 Task: Log work in the project AgileLounge for the issue 'Upgrade the security features of a web application to improve data protection and secure communication between server and client' spent time as '1w 4d 23h 6m' and remaining time as '3w 1d 21h 50m' and add a flag. Now add the issue to the epic 'Internet of Things (IoT) implementation'. Log work in the project AgileLounge for the issue 'Create a new online platform for online music theory courses with advanced music notation and ear training features' spent time as '1w 2d 11h 34m' and remaining time as '4w 3d 18h 56m' and clone the issue. Now add the issue to the epic 'Digital transformation'
Action: Mouse moved to (809, 181)
Screenshot: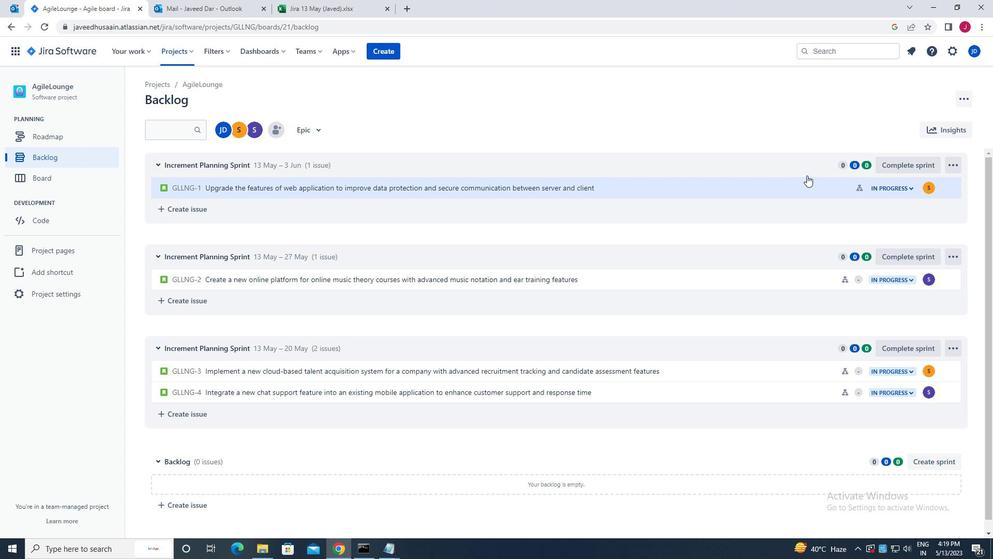 
Action: Mouse pressed left at (809, 181)
Screenshot: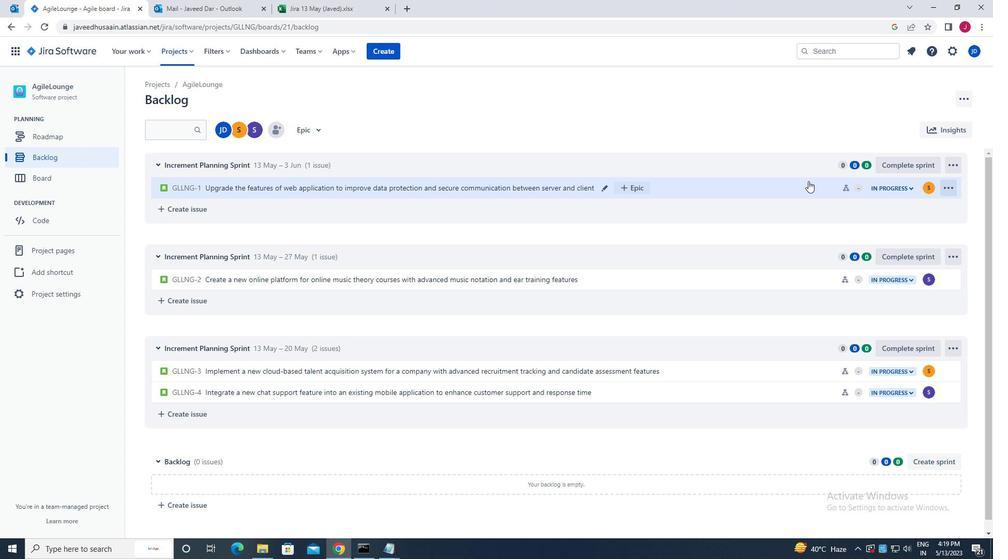 
Action: Mouse moved to (948, 157)
Screenshot: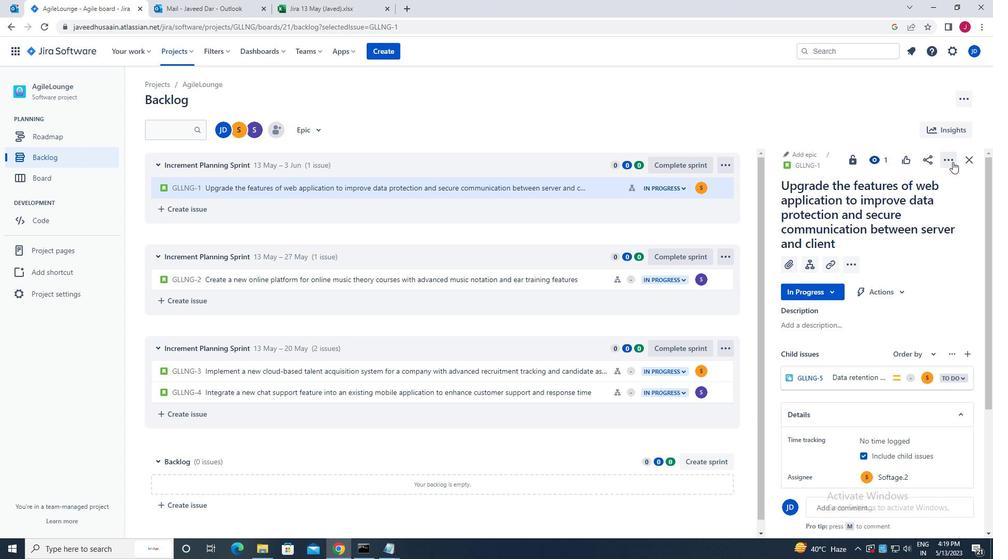 
Action: Mouse pressed left at (948, 157)
Screenshot: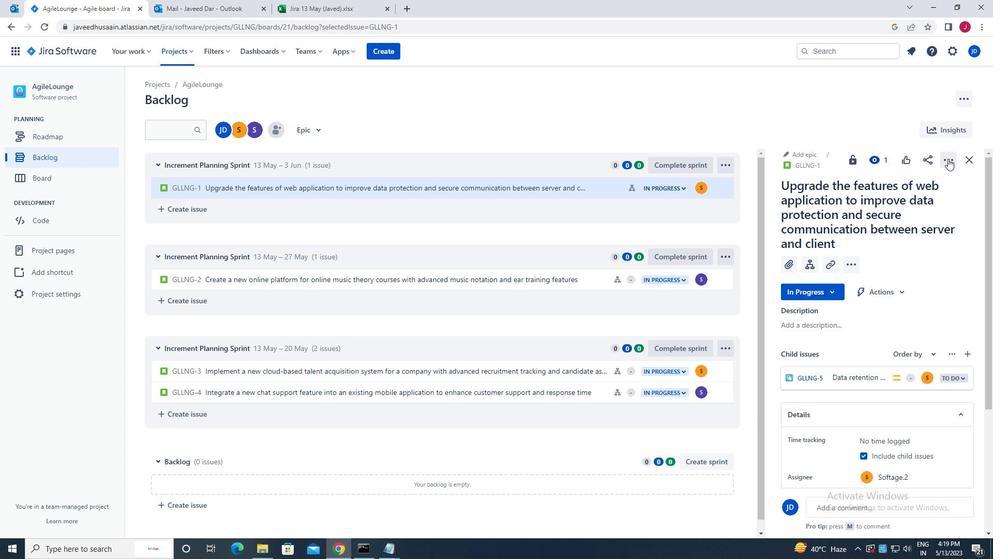 
Action: Mouse moved to (899, 187)
Screenshot: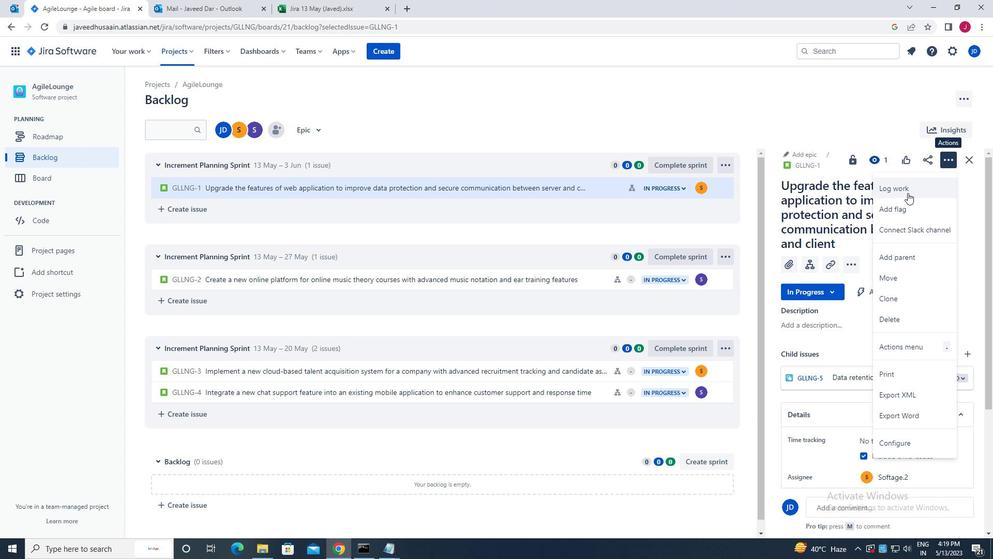 
Action: Mouse pressed left at (899, 187)
Screenshot: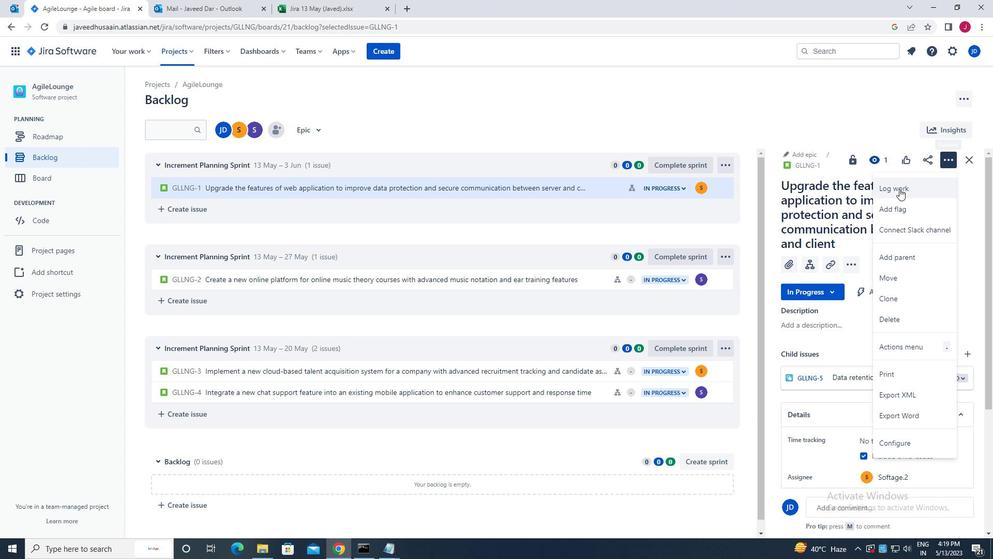 
Action: Mouse moved to (435, 155)
Screenshot: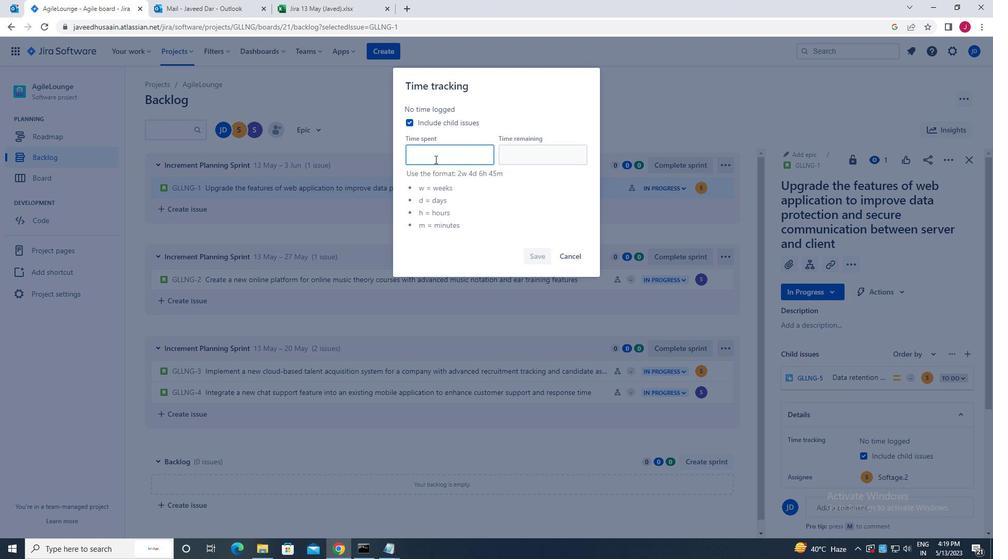 
Action: Mouse pressed left at (435, 155)
Screenshot: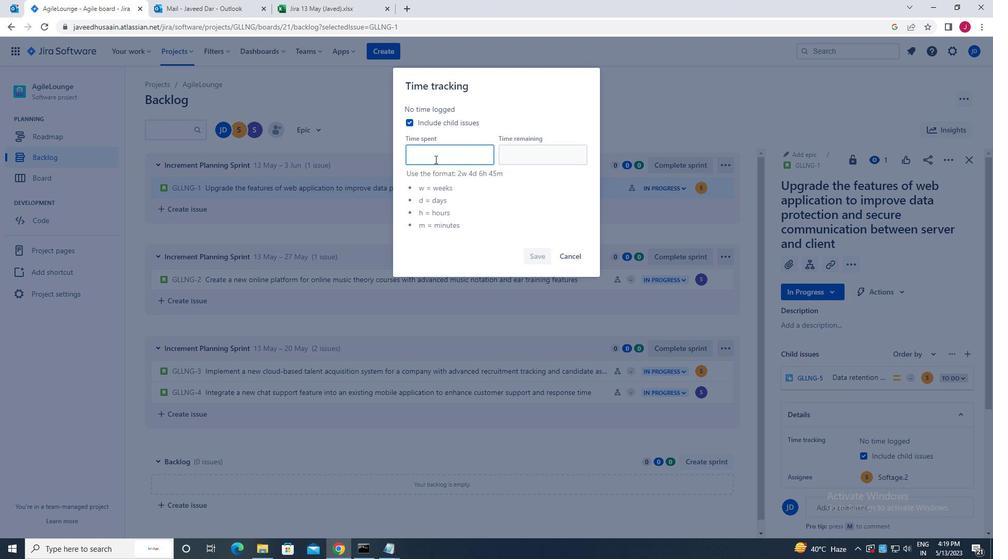 
Action: Key pressed <Key.caps_lock>1w<Key.space>4d<Key.space>23h<Key.space>6m
Screenshot: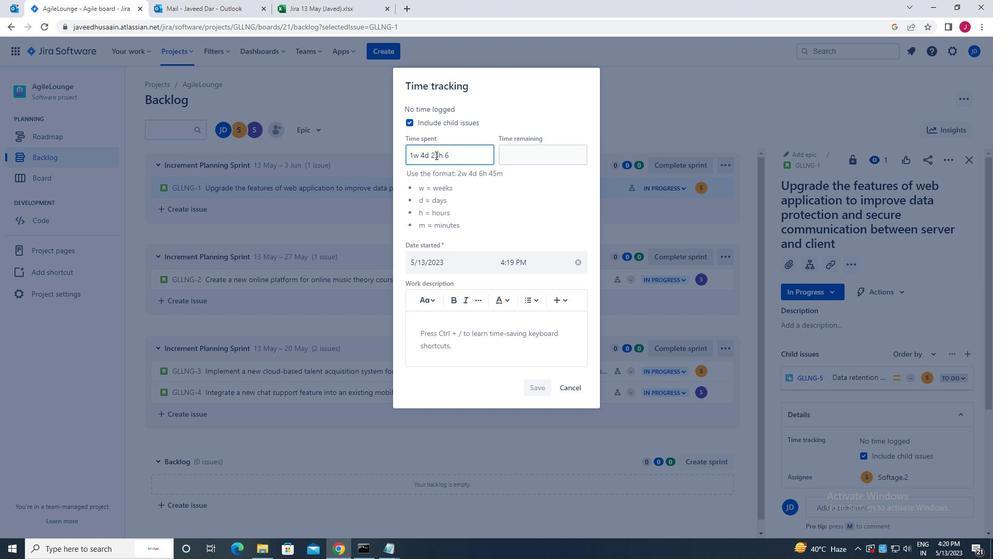 
Action: Mouse moved to (524, 157)
Screenshot: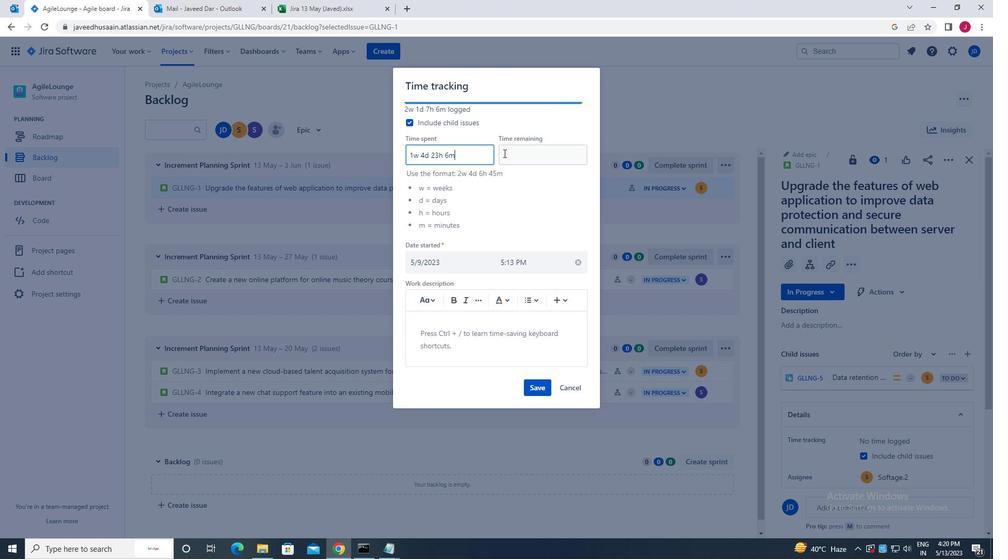 
Action: Mouse pressed left at (524, 157)
Screenshot: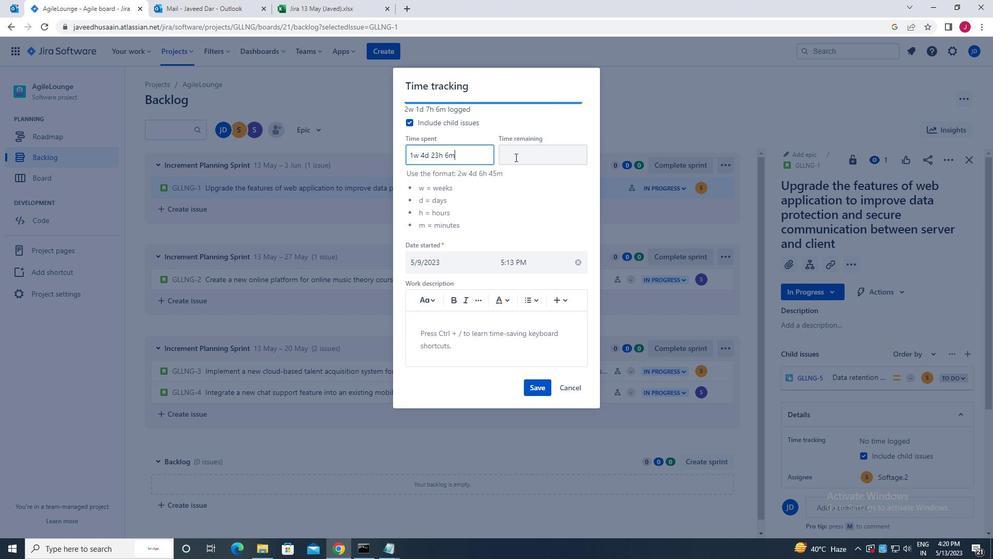 
Action: Key pressed 3w<Key.space>1d<Key.space>21h<Key.space>50m
Screenshot: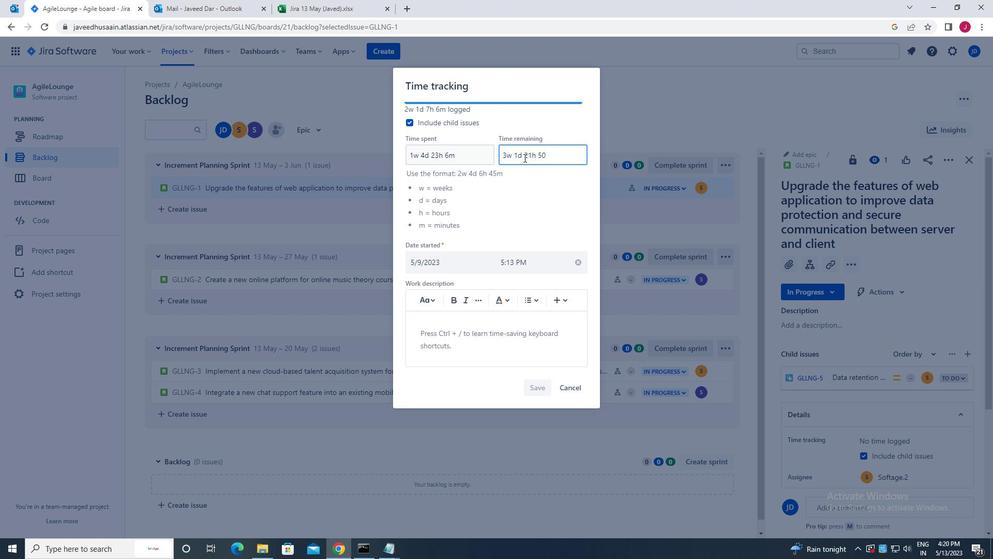 
Action: Mouse moved to (540, 388)
Screenshot: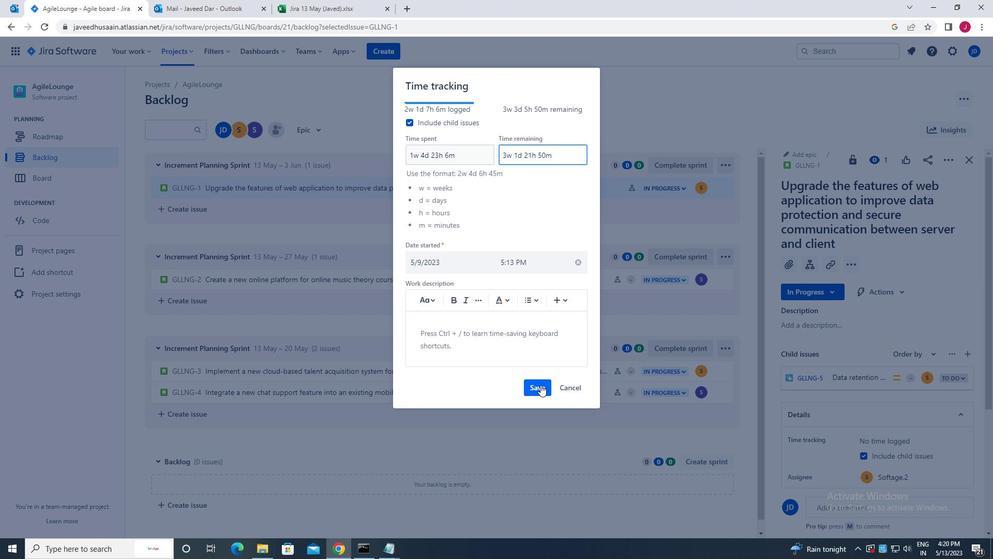 
Action: Mouse pressed left at (540, 388)
Screenshot: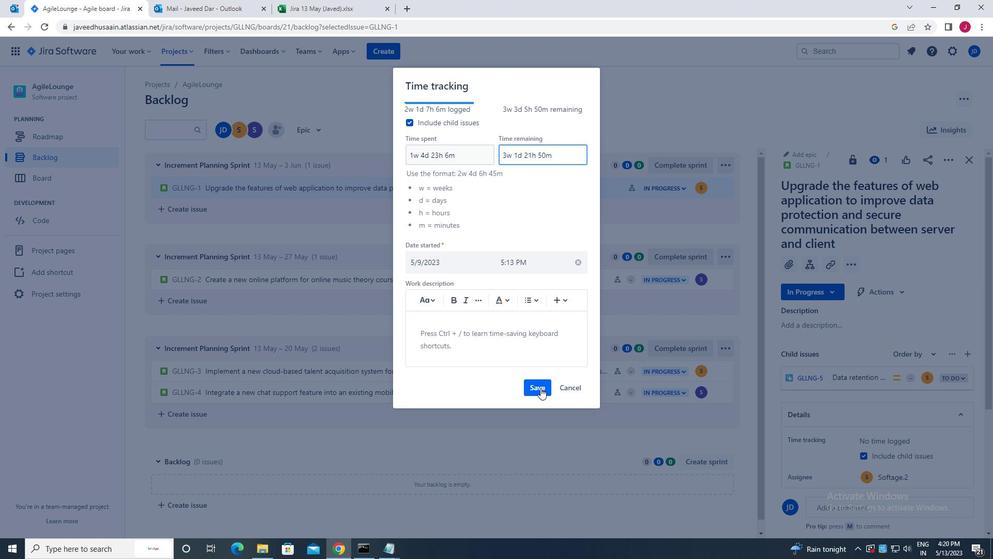 
Action: Mouse moved to (946, 159)
Screenshot: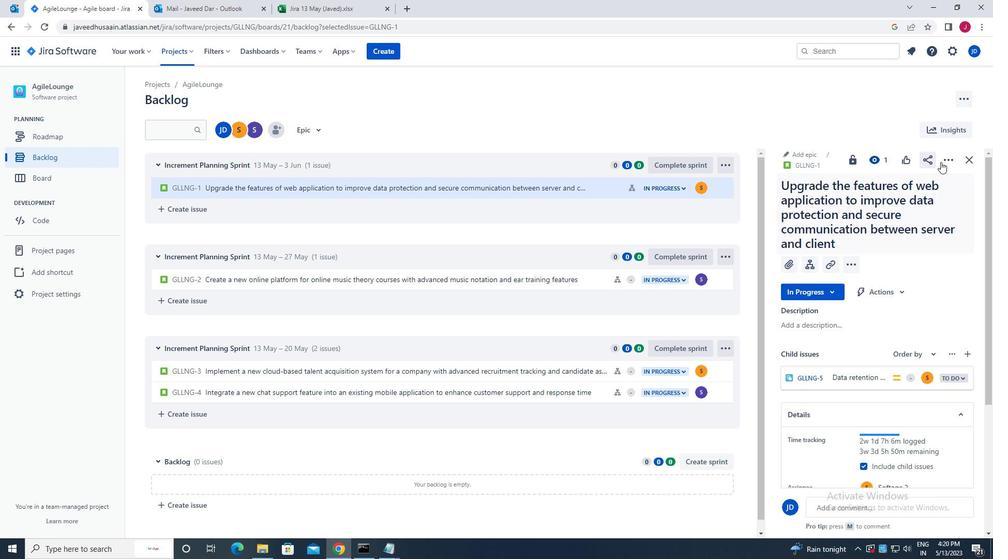 
Action: Mouse pressed left at (946, 159)
Screenshot: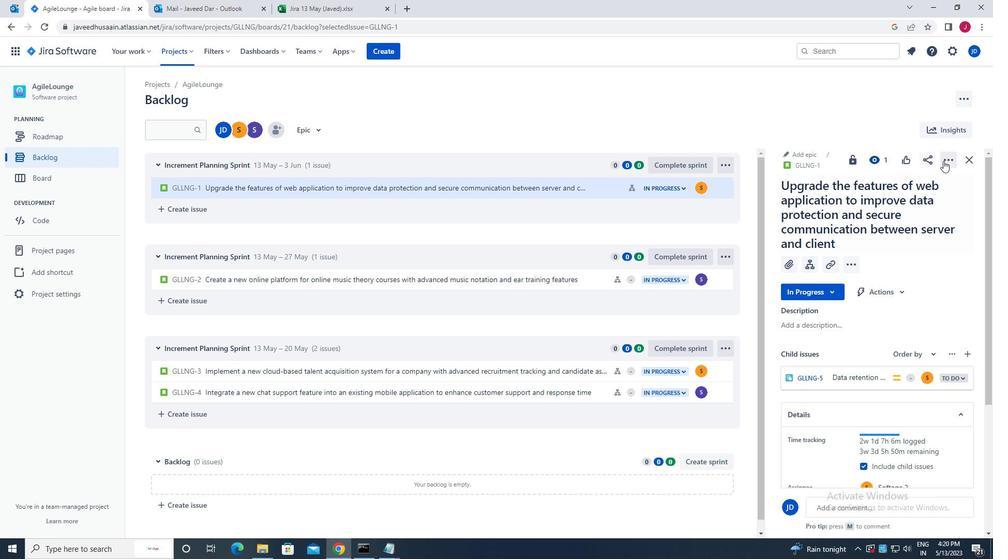 
Action: Mouse moved to (898, 208)
Screenshot: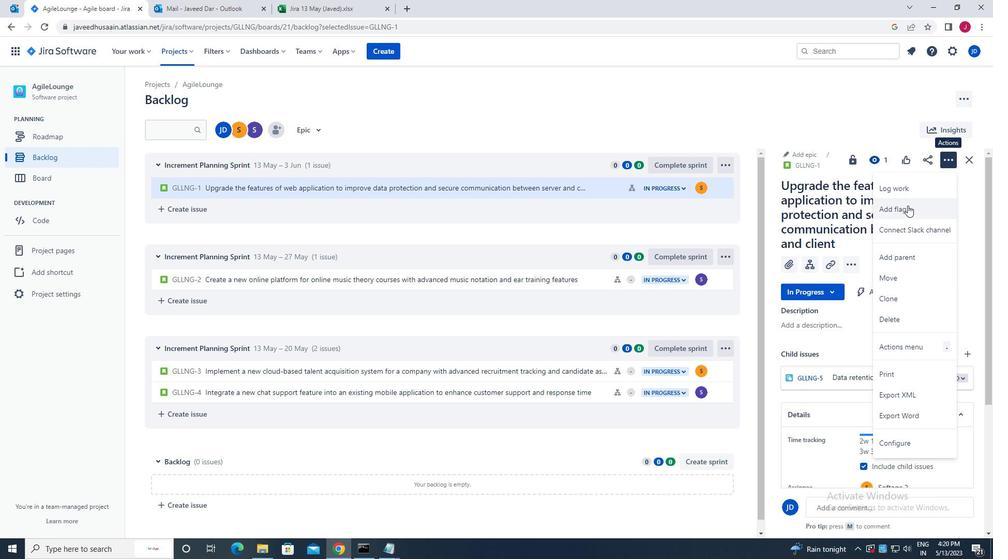 
Action: Mouse pressed left at (898, 208)
Screenshot: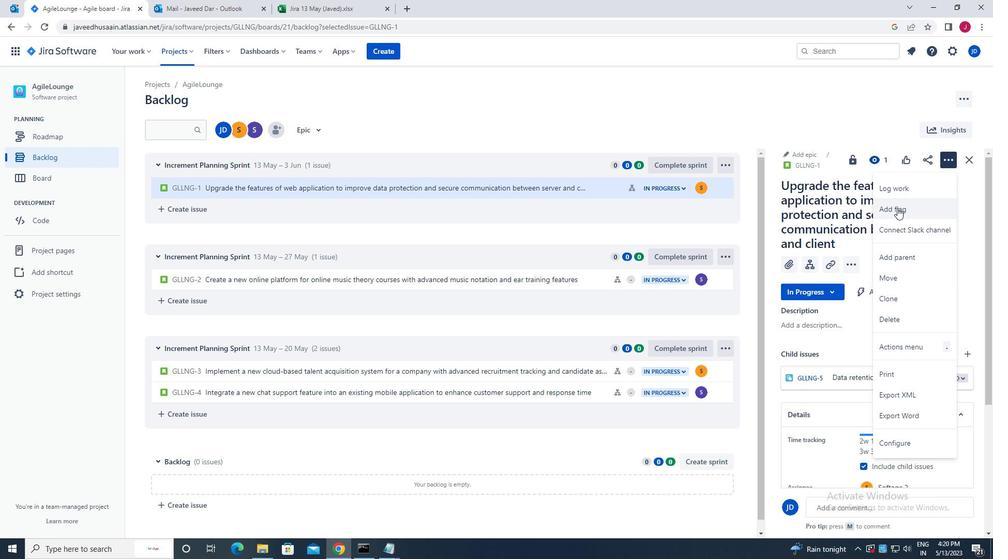 
Action: Mouse moved to (971, 162)
Screenshot: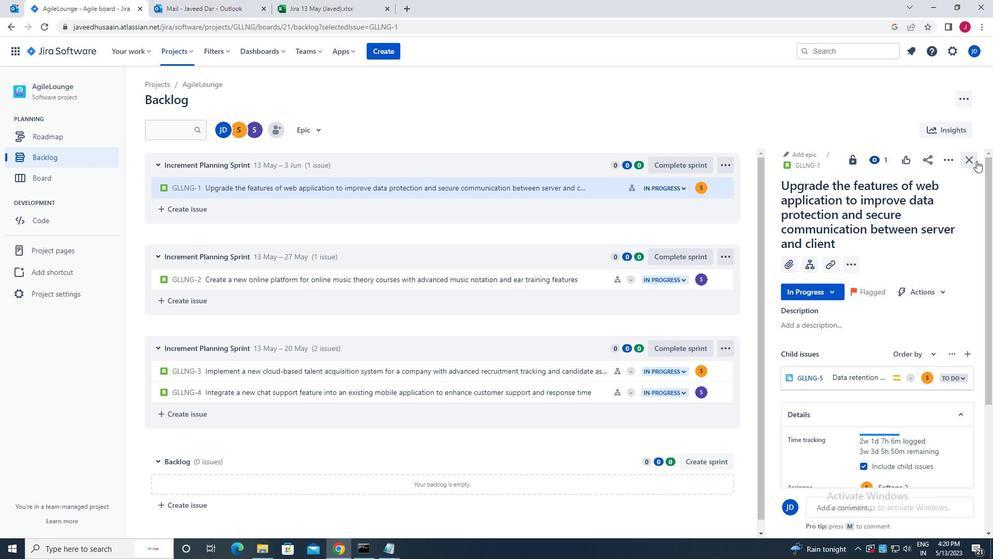 
Action: Mouse pressed left at (971, 162)
Screenshot: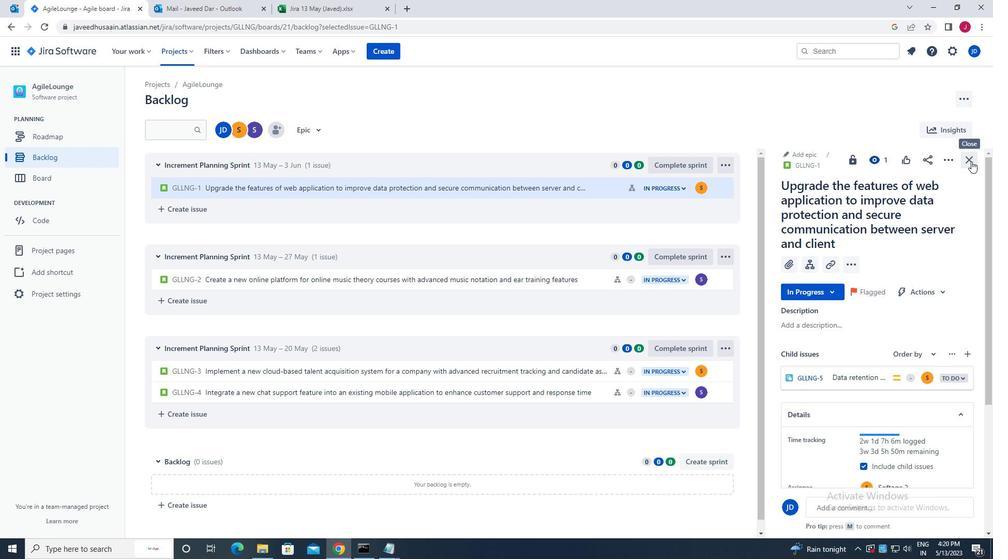 
Action: Mouse moved to (314, 127)
Screenshot: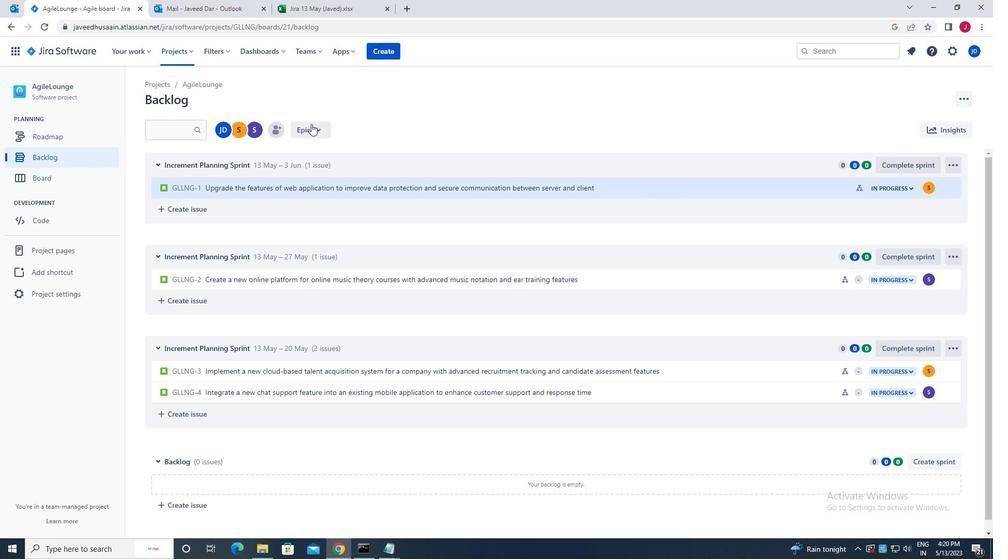 
Action: Mouse pressed left at (314, 127)
Screenshot: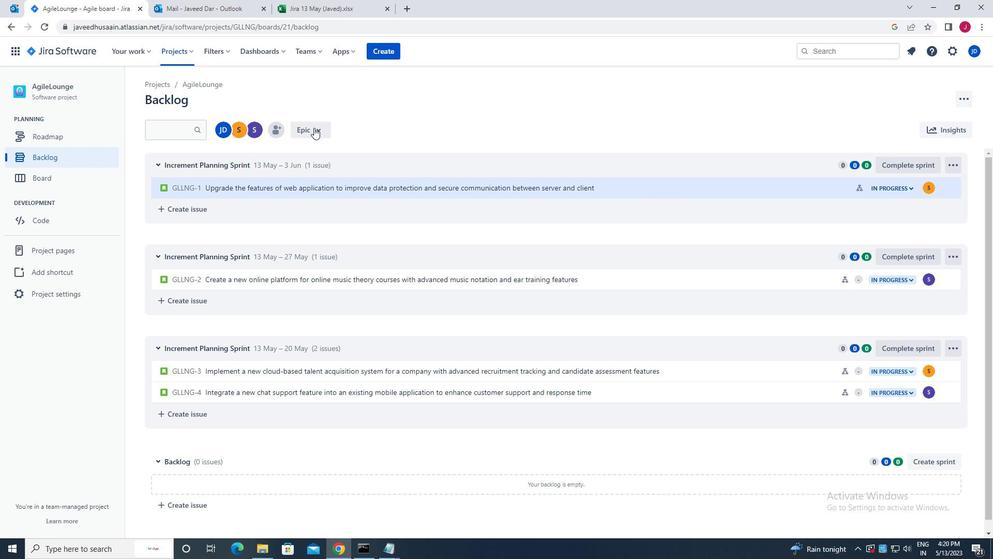 
Action: Mouse moved to (360, 176)
Screenshot: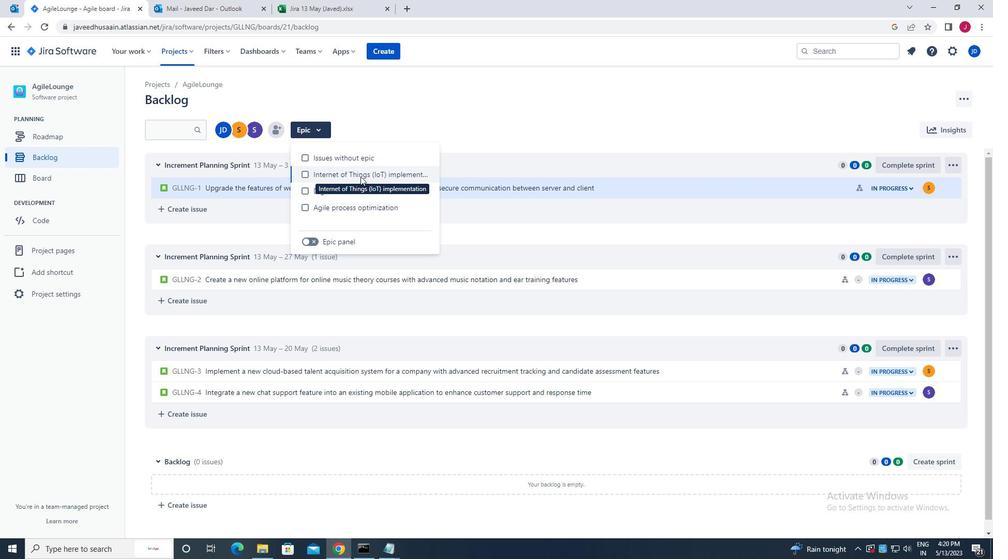 
Action: Mouse pressed left at (360, 176)
Screenshot: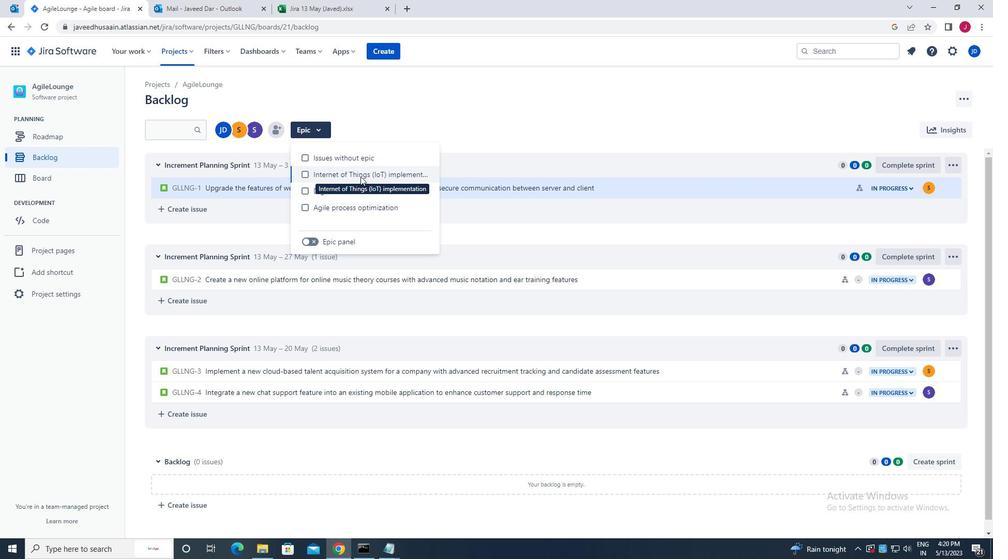 
Action: Mouse moved to (446, 95)
Screenshot: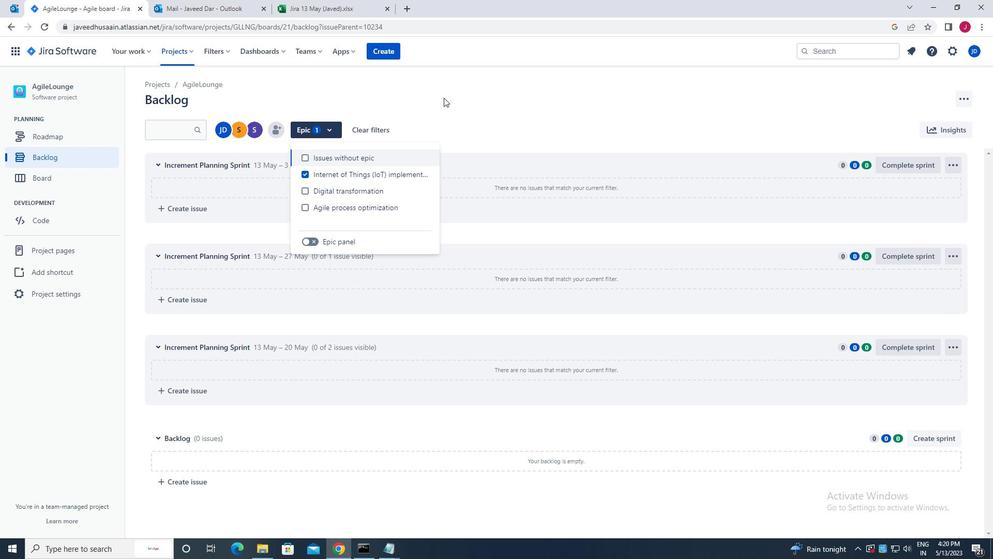 
Action: Mouse pressed left at (446, 95)
Screenshot: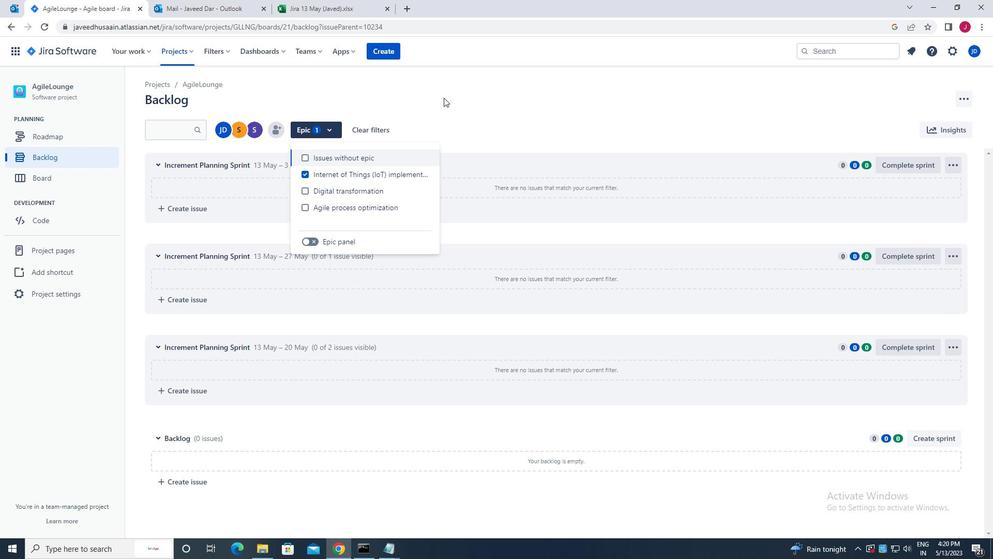 
Action: Mouse moved to (99, 155)
Screenshot: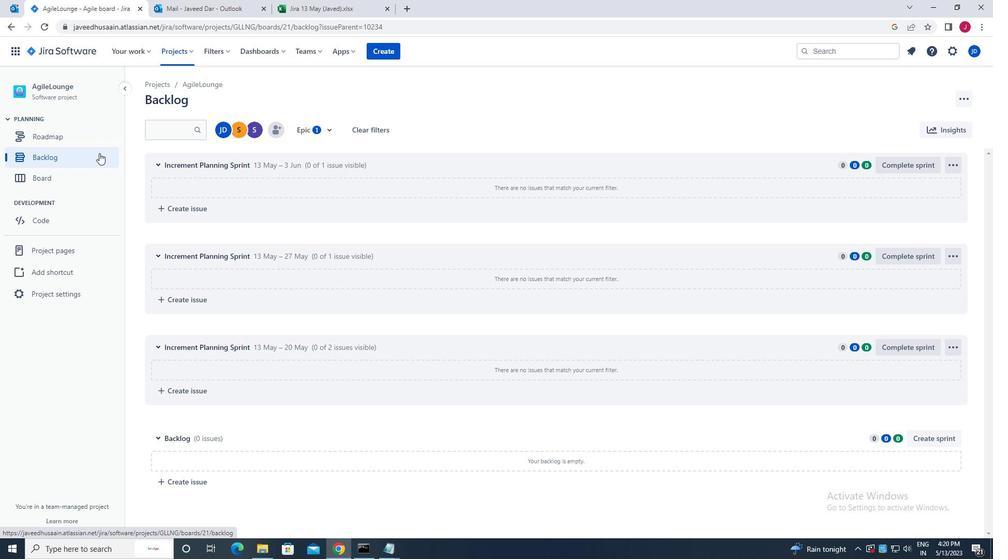 
Action: Mouse pressed left at (99, 155)
Screenshot: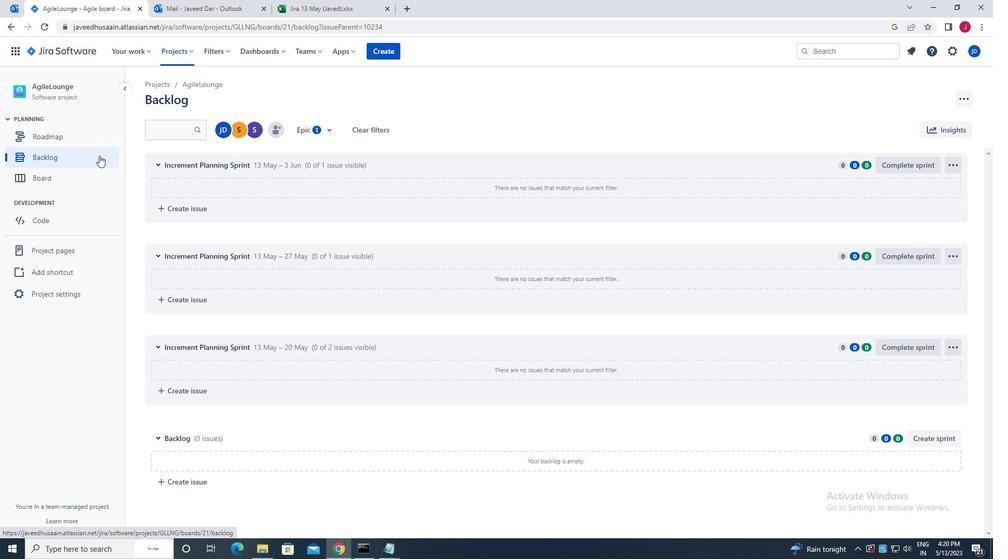 
Action: Mouse moved to (451, 266)
Screenshot: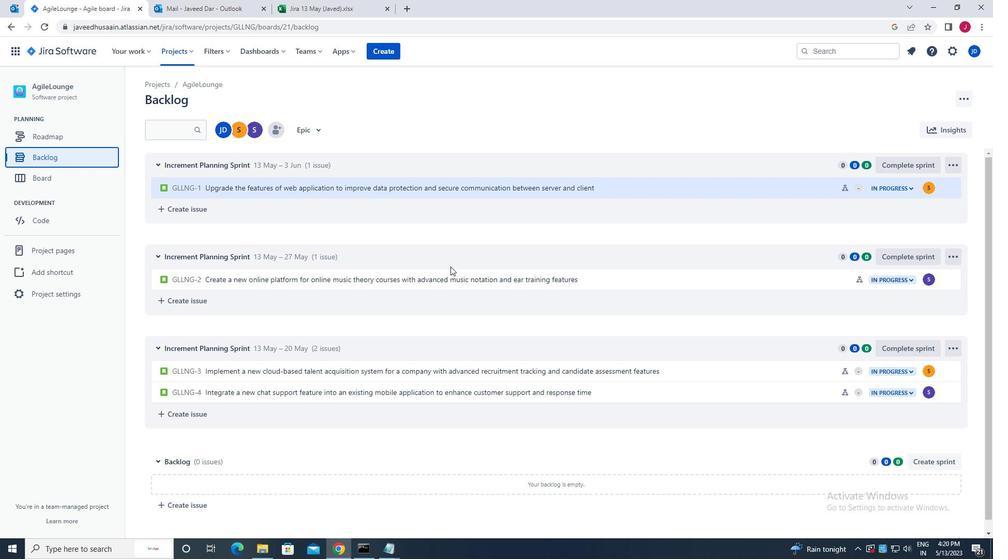 
Action: Mouse scrolled (451, 266) with delta (0, 0)
Screenshot: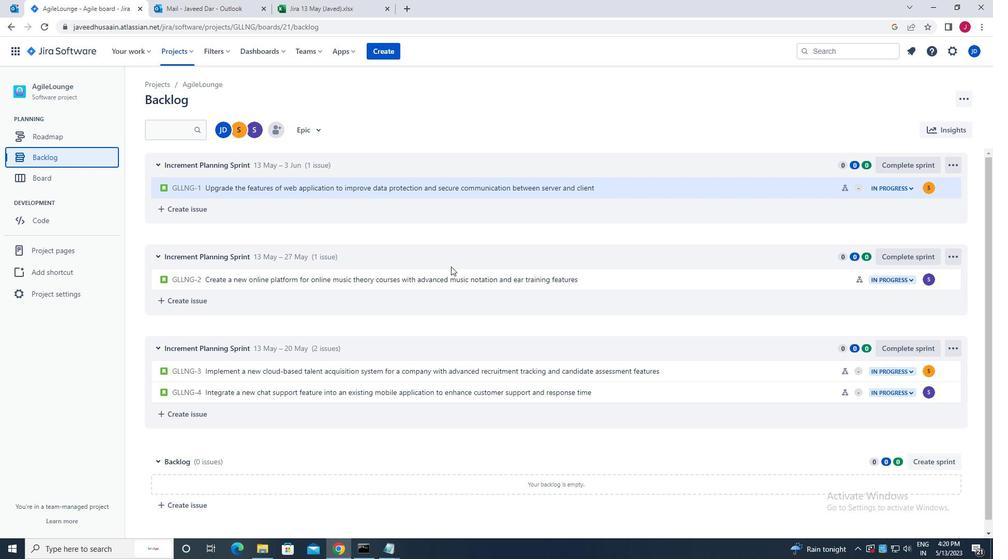 
Action: Mouse moved to (451, 266)
Screenshot: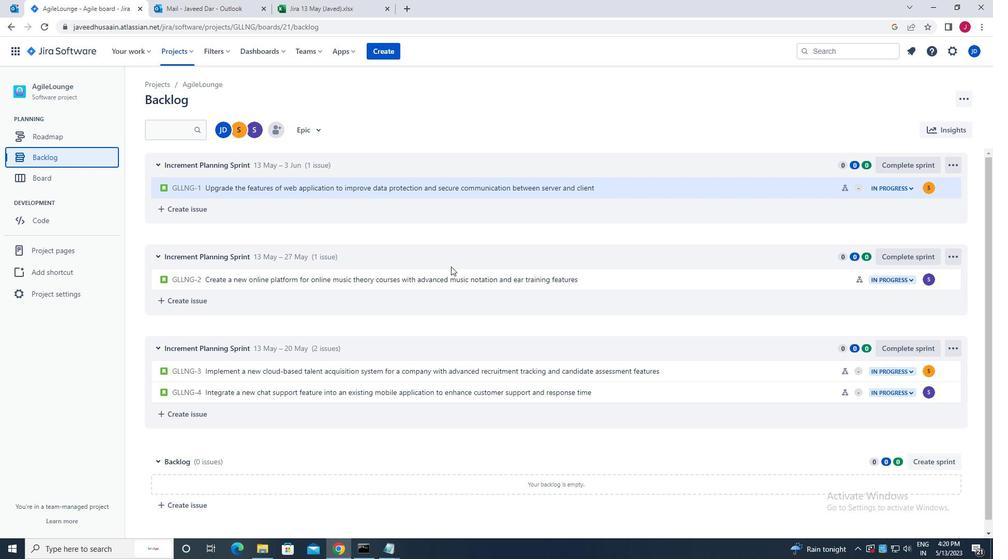 
Action: Mouse scrolled (451, 266) with delta (0, 0)
Screenshot: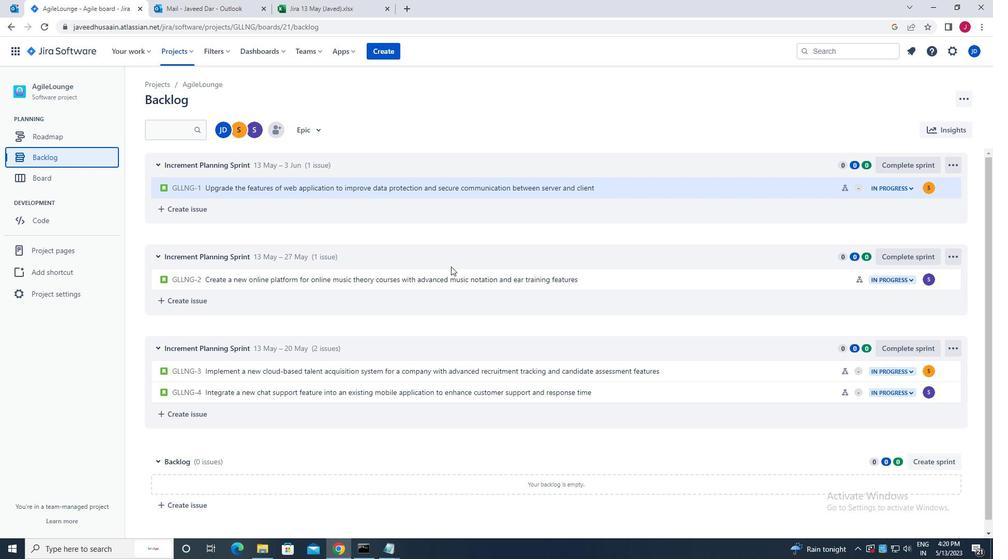 
Action: Mouse moved to (719, 271)
Screenshot: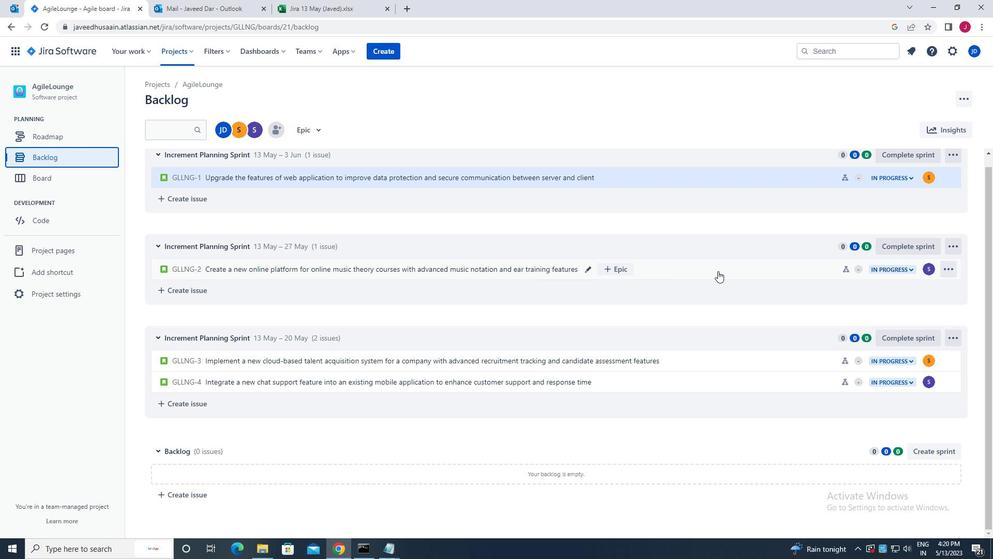 
Action: Mouse pressed left at (719, 271)
Screenshot: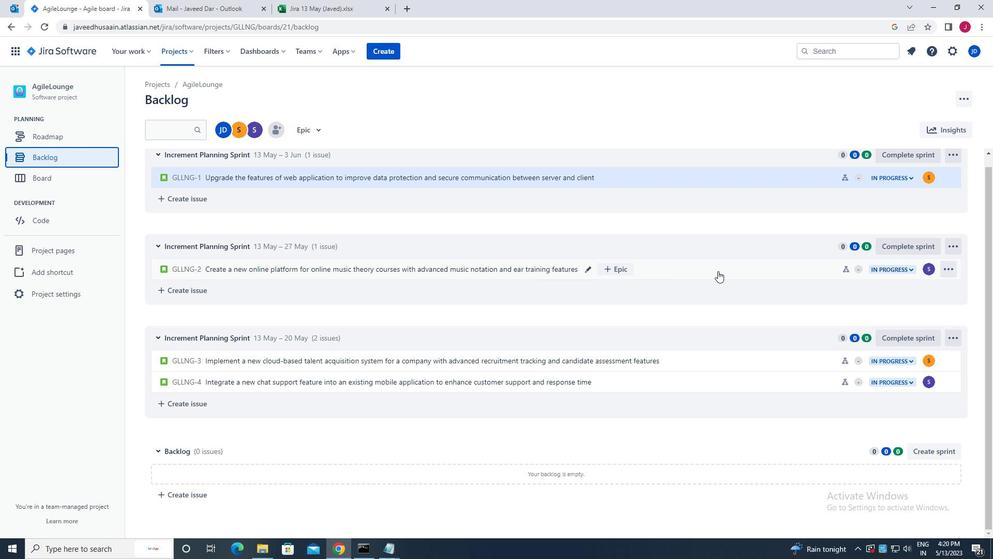 
Action: Mouse moved to (954, 156)
Screenshot: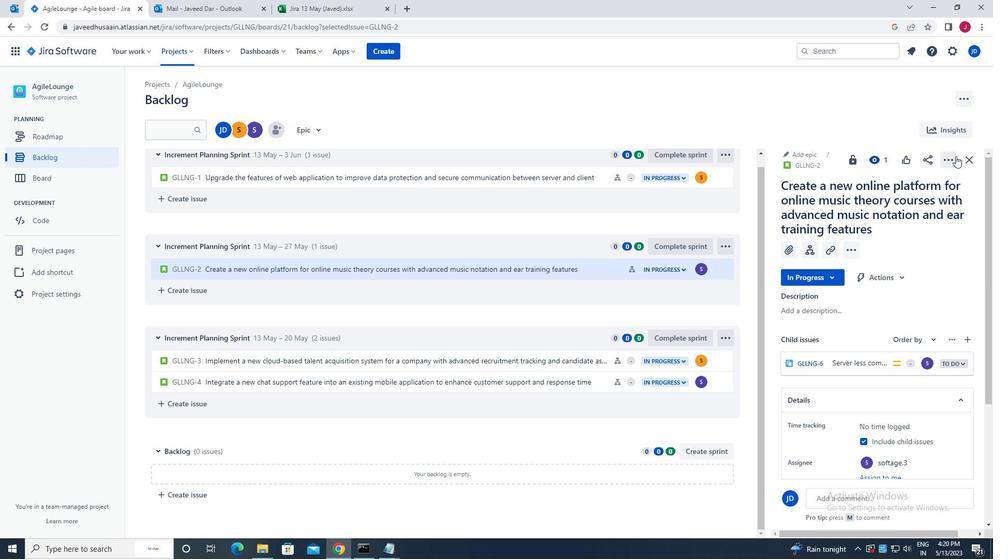 
Action: Mouse pressed left at (954, 156)
Screenshot: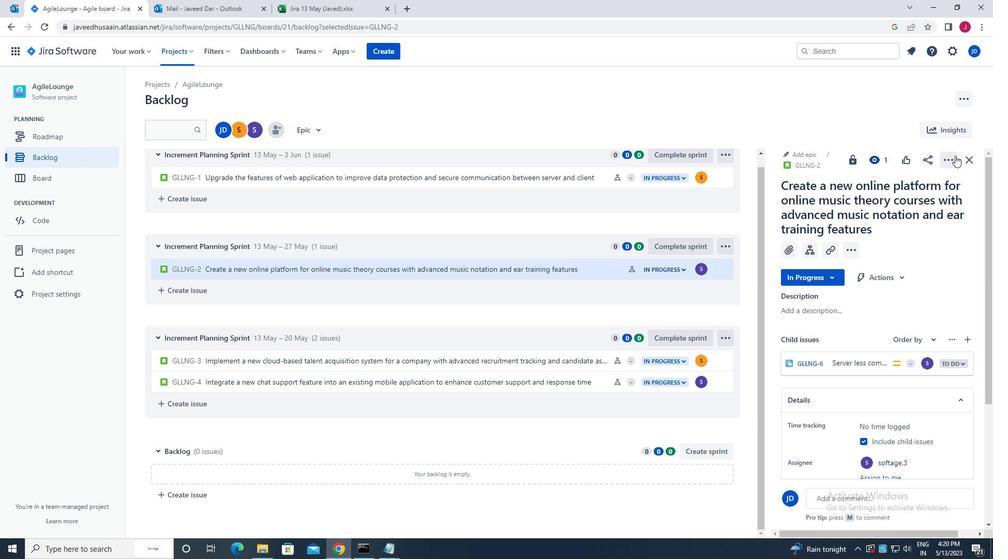 
Action: Mouse moved to (899, 190)
Screenshot: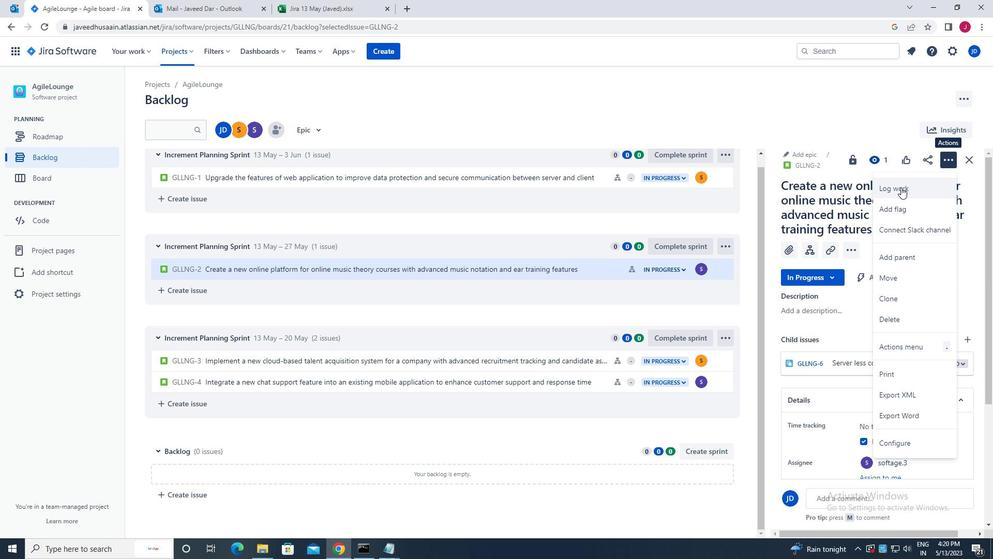 
Action: Mouse pressed left at (899, 190)
Screenshot: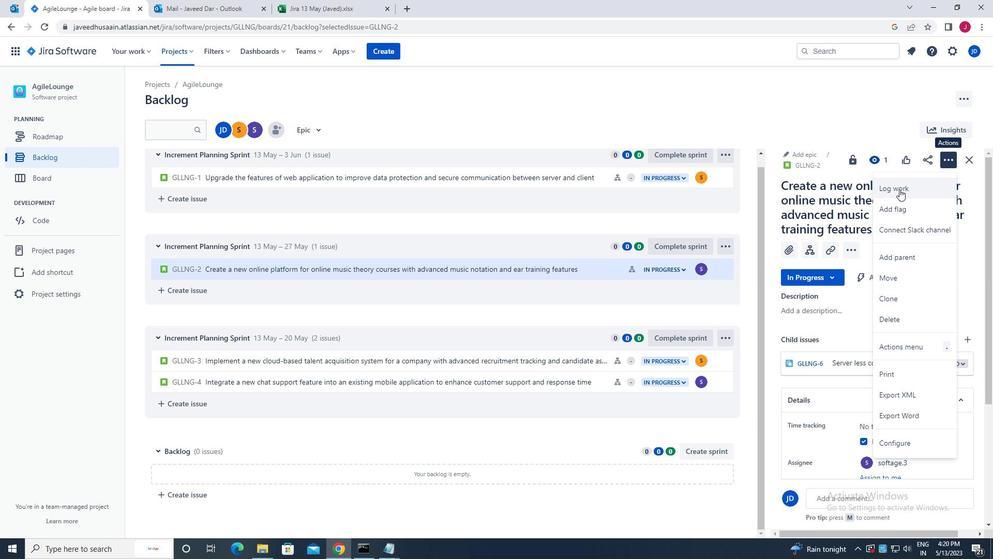 
Action: Mouse moved to (439, 159)
Screenshot: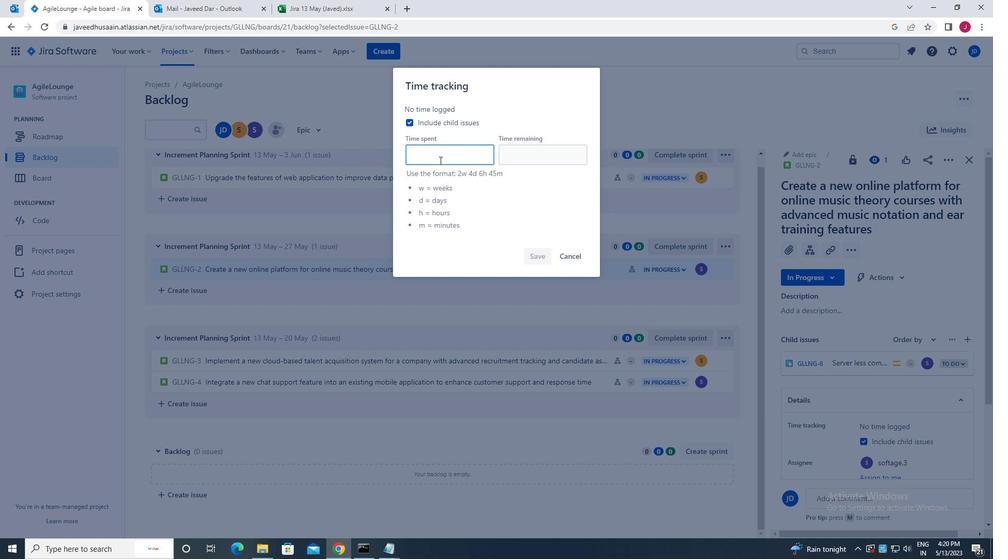 
Action: Mouse pressed left at (439, 159)
Screenshot: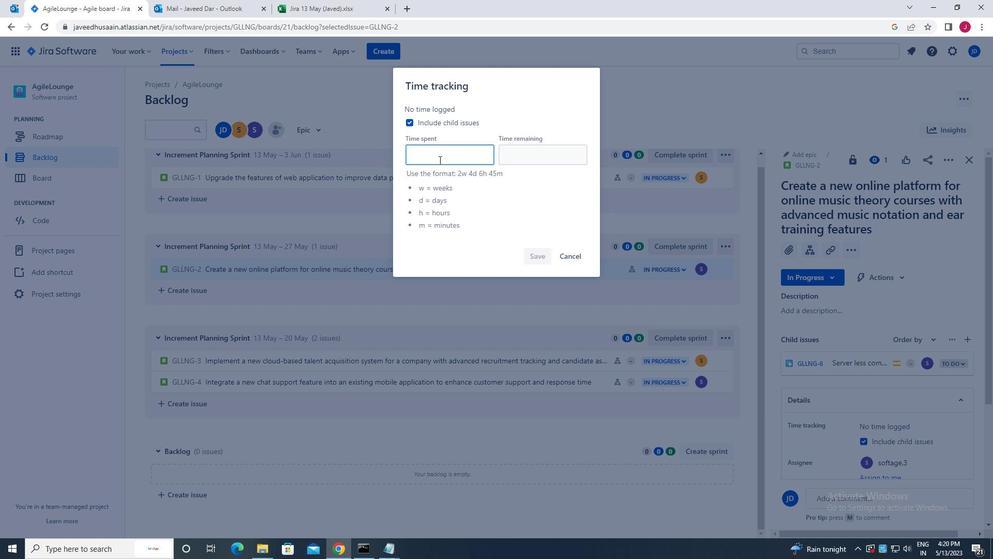 
Action: Mouse moved to (439, 159)
Screenshot: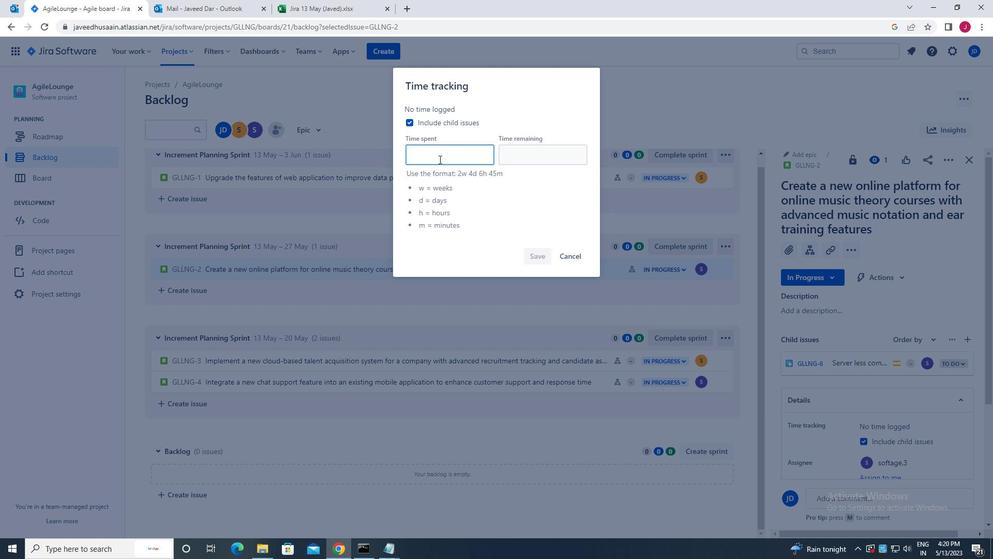 
Action: Key pressed 1w<Key.space>2d<Key.space>11h<Key.space>34m
Screenshot: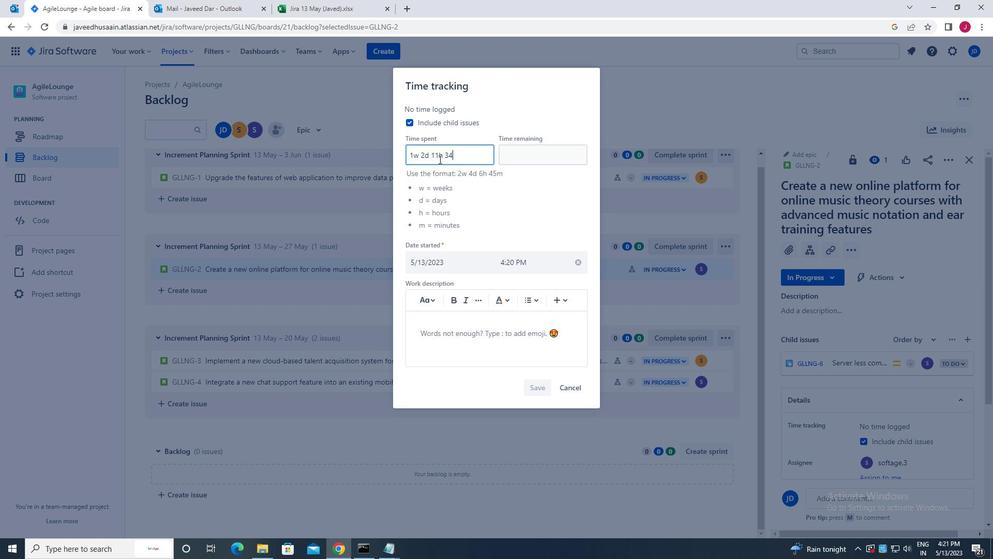
Action: Mouse moved to (529, 156)
Screenshot: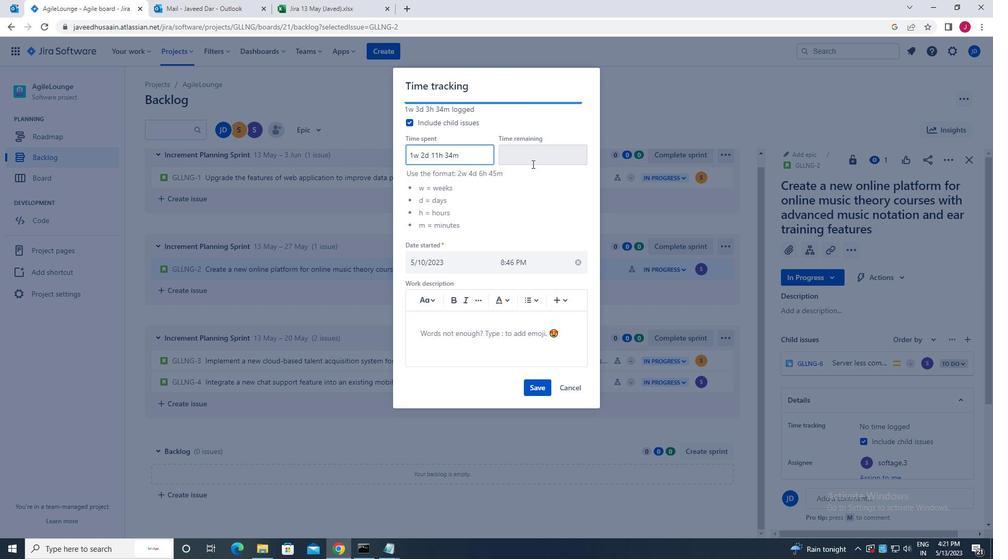 
Action: Mouse pressed left at (529, 156)
Screenshot: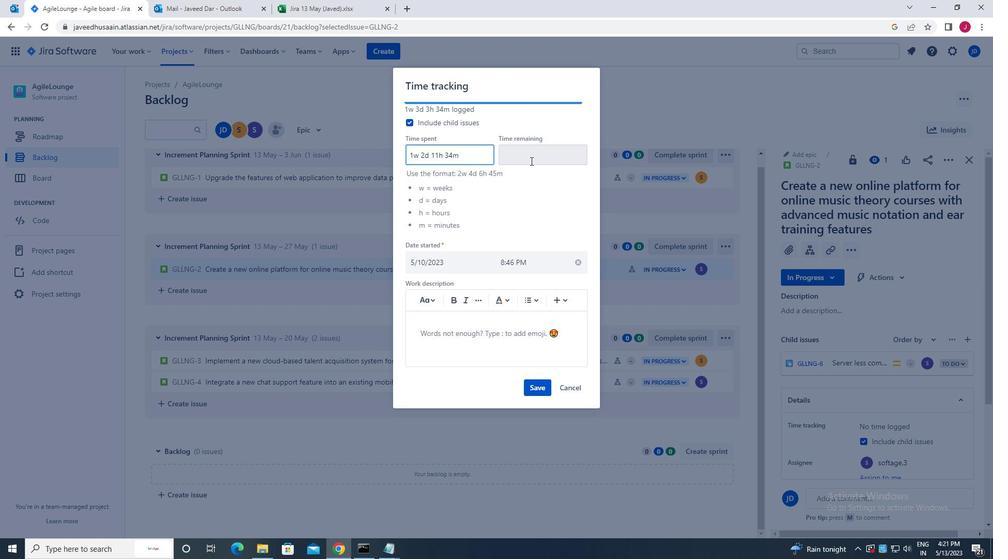 
Action: Key pressed 4w<Key.space>3d<Key.space>18m<Key.space>56m
Screenshot: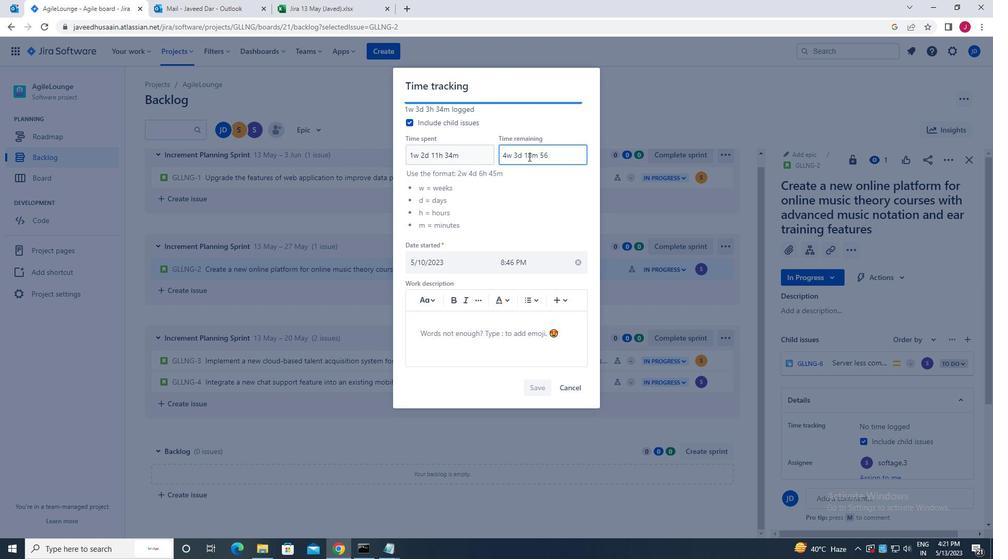 
Action: Mouse moved to (565, 154)
Screenshot: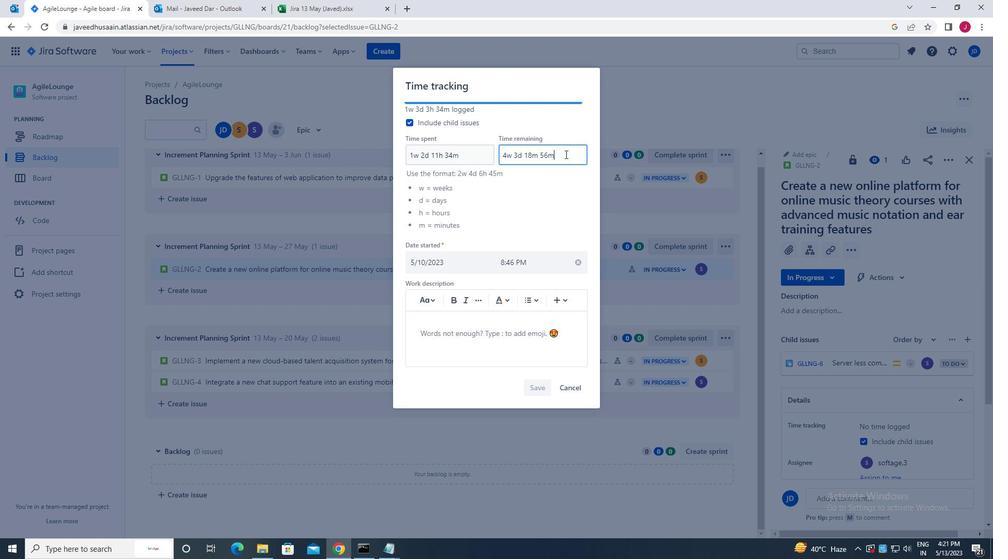 
Action: Key pressed m<Key.backspace><Key.space>
Screenshot: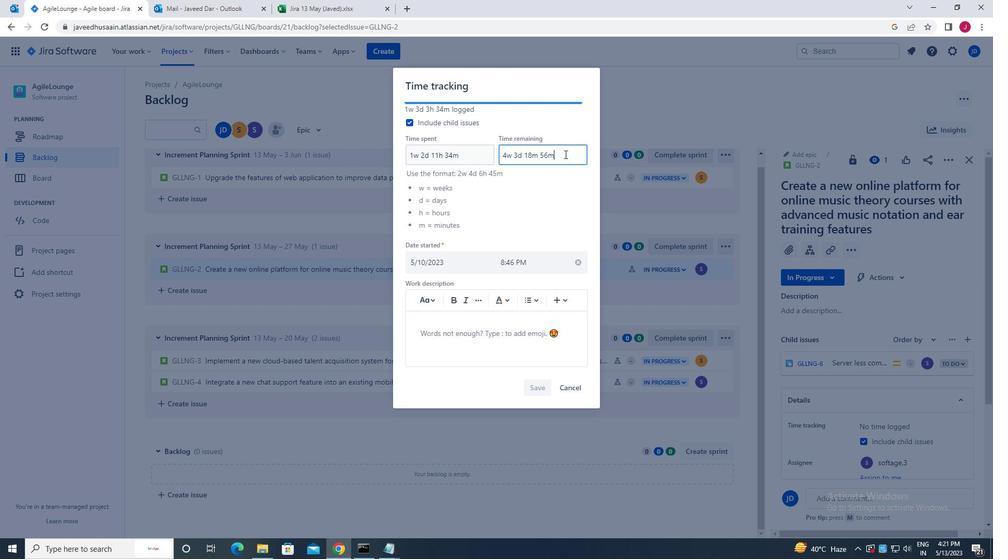 
Action: Mouse moved to (457, 156)
Screenshot: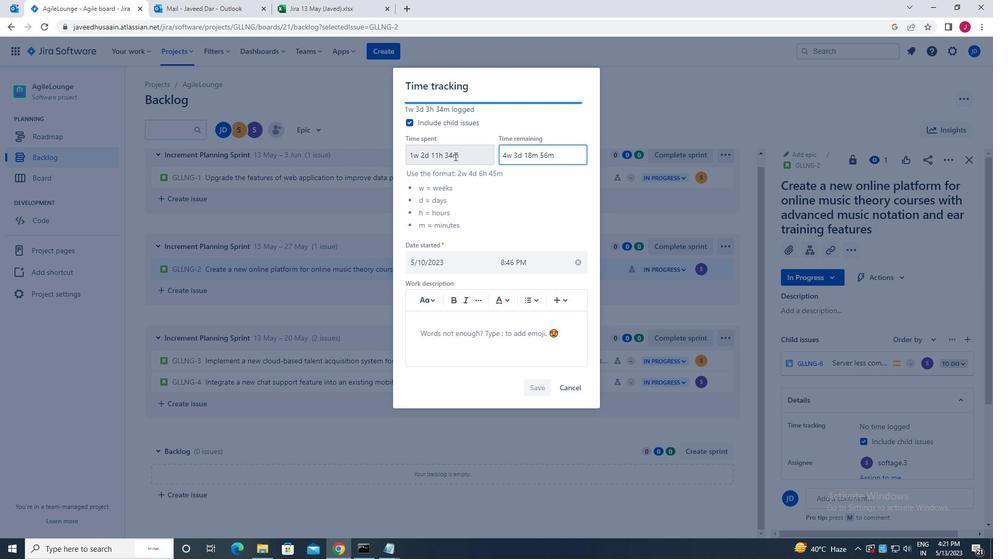 
Action: Mouse pressed left at (457, 156)
Screenshot: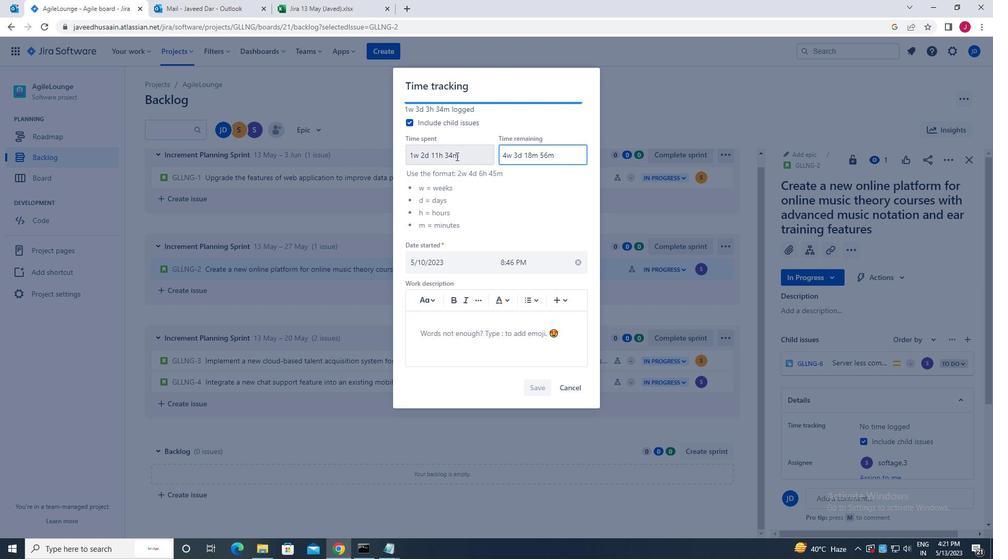 
Action: Mouse moved to (525, 156)
Screenshot: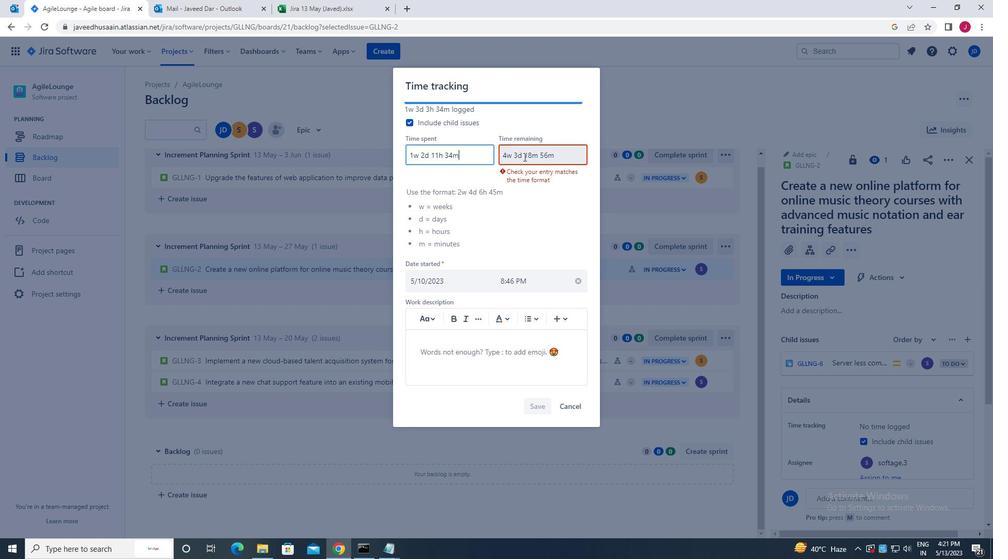
Action: Mouse pressed left at (525, 156)
Screenshot: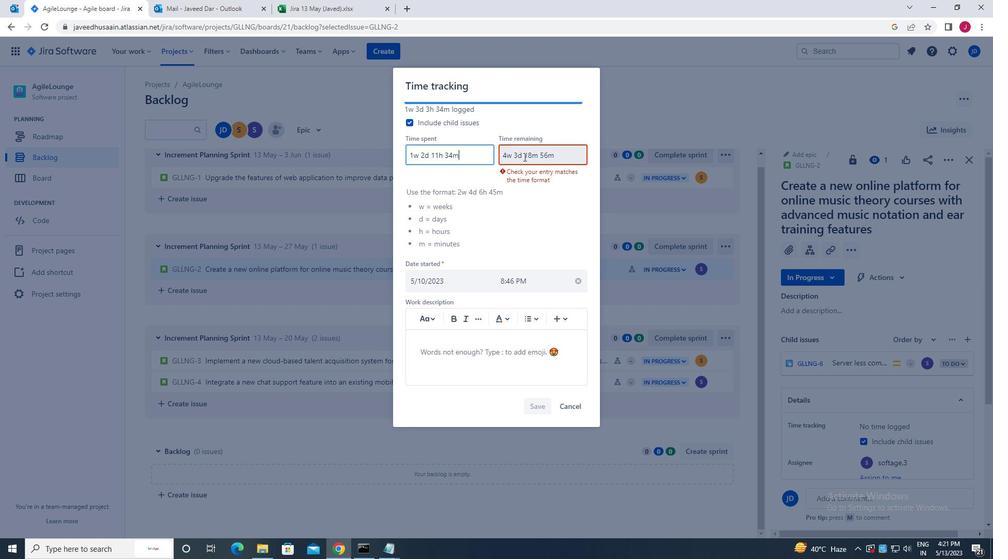 
Action: Mouse moved to (555, 156)
Screenshot: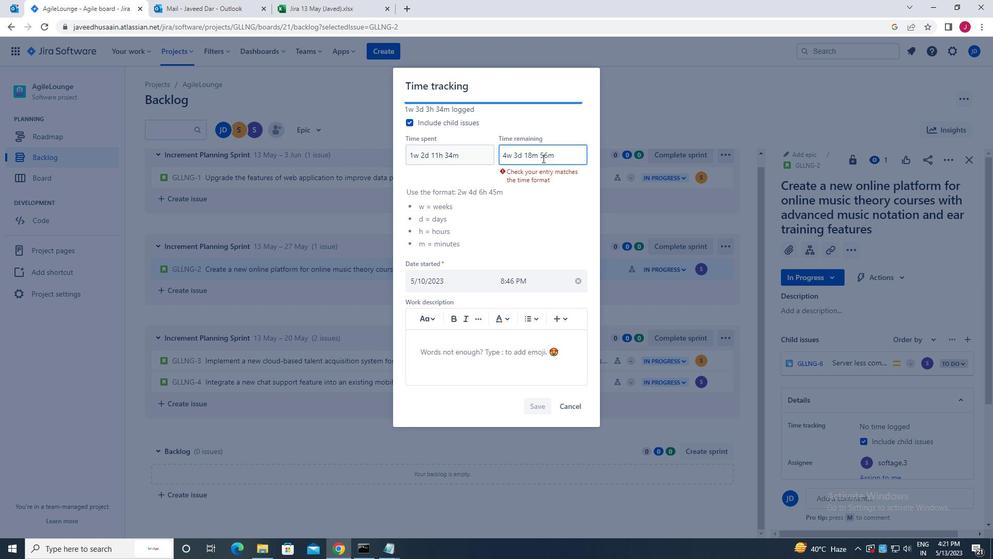
Action: Mouse pressed left at (555, 156)
Screenshot: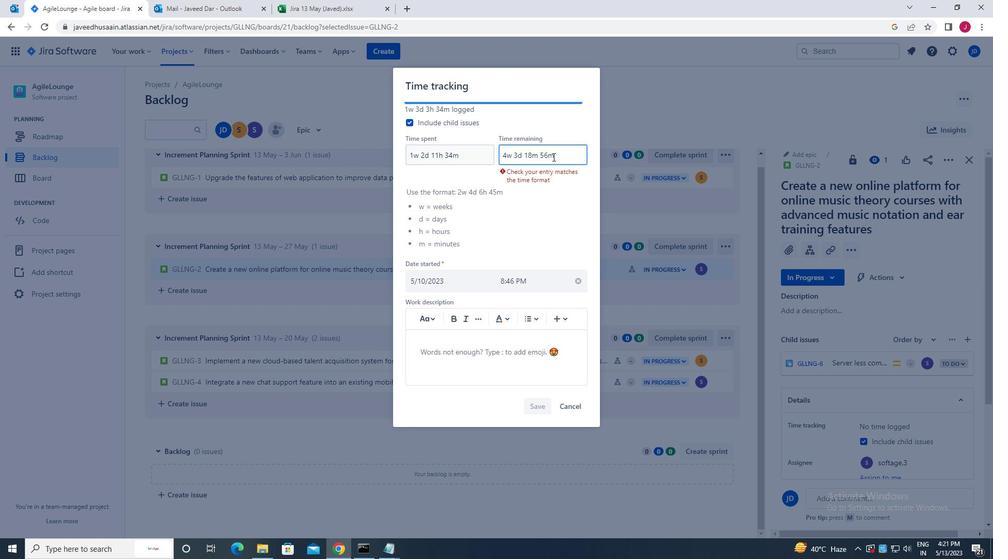 
Action: Mouse moved to (545, 208)
Screenshot: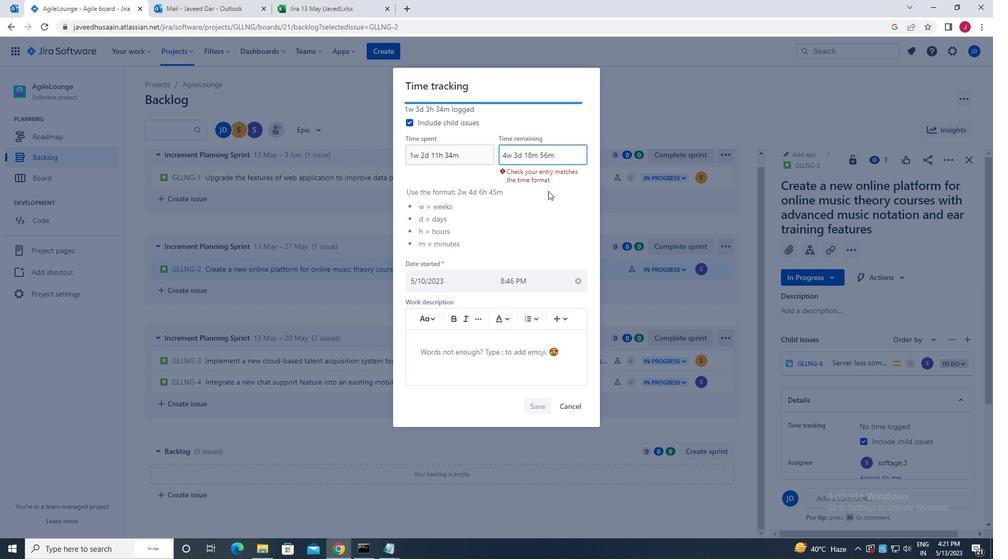 
Action: Mouse pressed left at (545, 208)
Screenshot: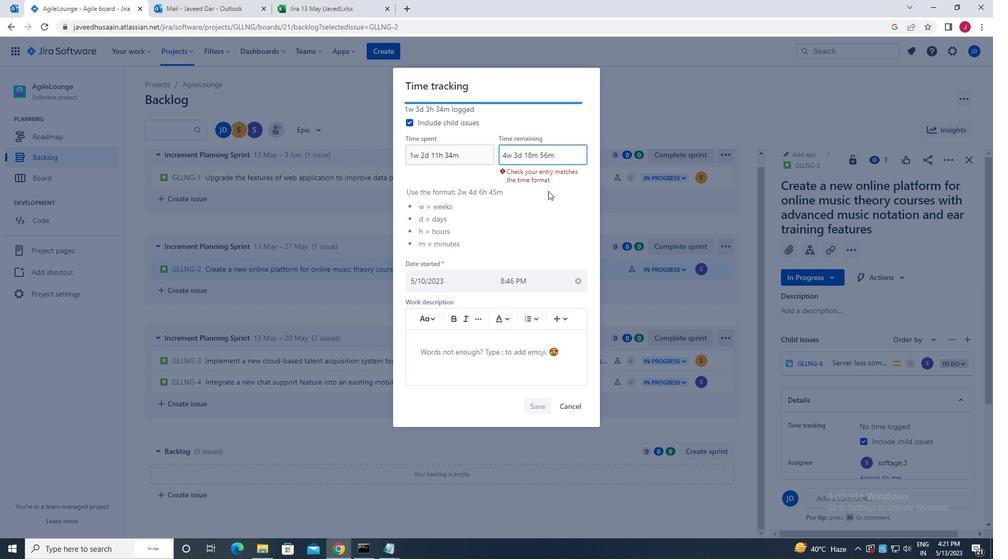 
Action: Mouse moved to (471, 152)
Screenshot: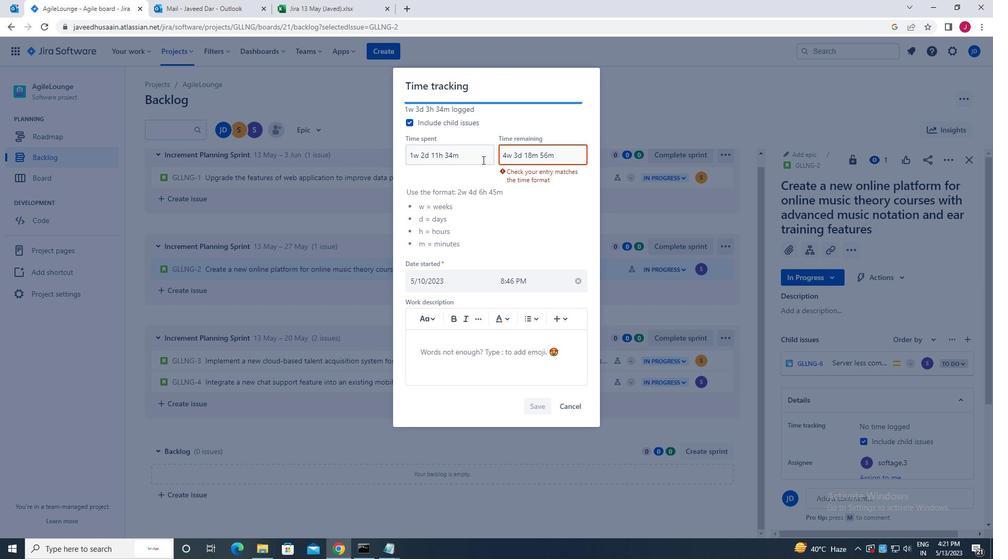 
Action: Mouse pressed left at (471, 152)
Screenshot: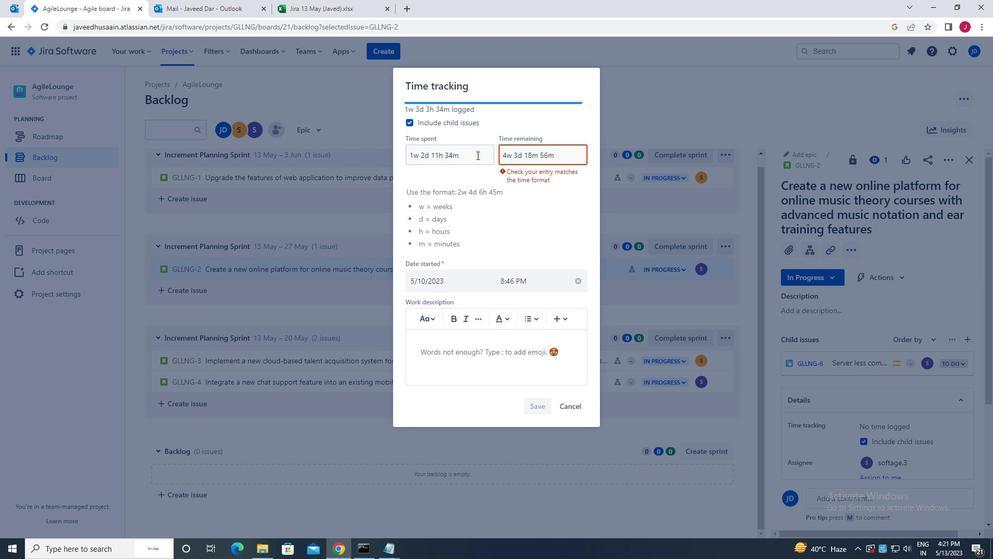 
Action: Mouse moved to (532, 156)
Screenshot: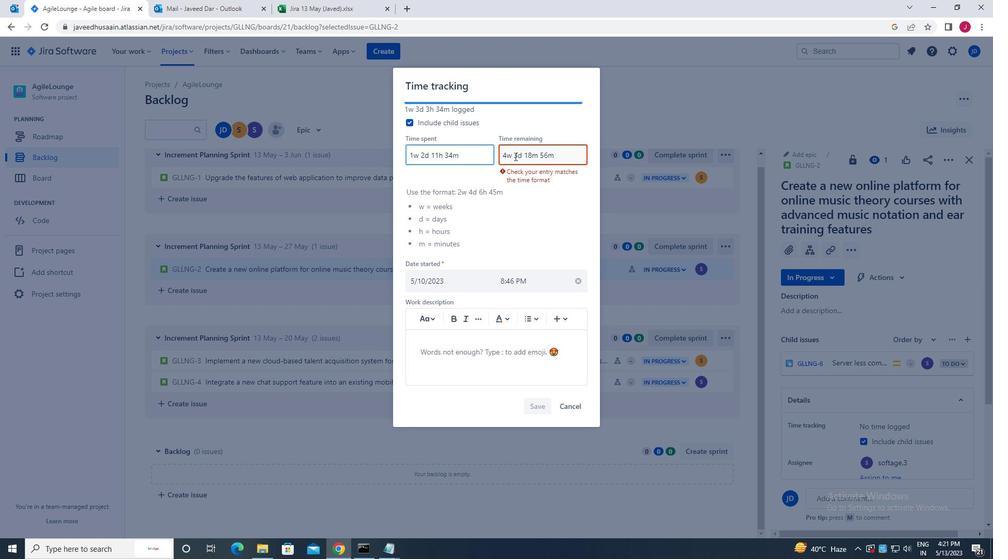 
Action: Mouse pressed left at (532, 156)
Screenshot: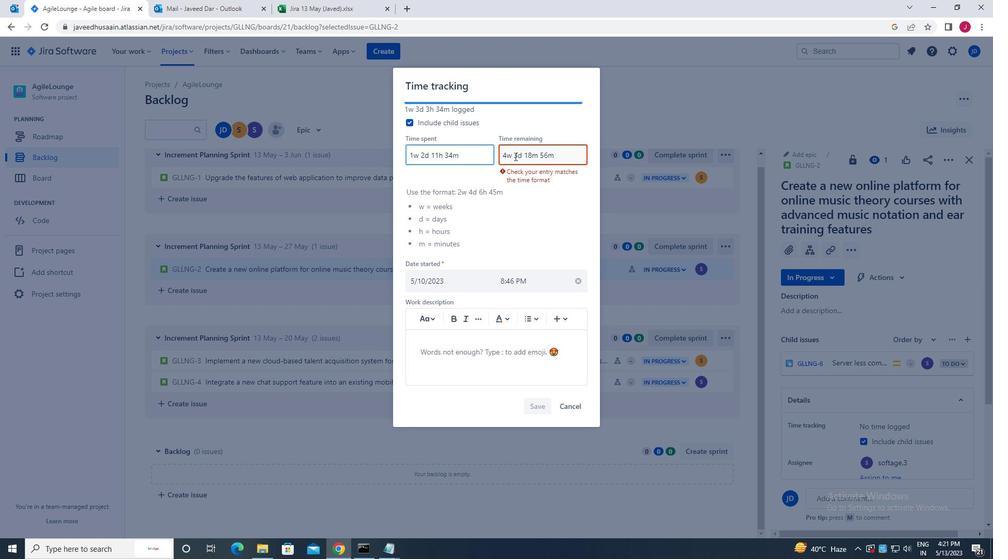 
Action: Mouse moved to (533, 156)
Screenshot: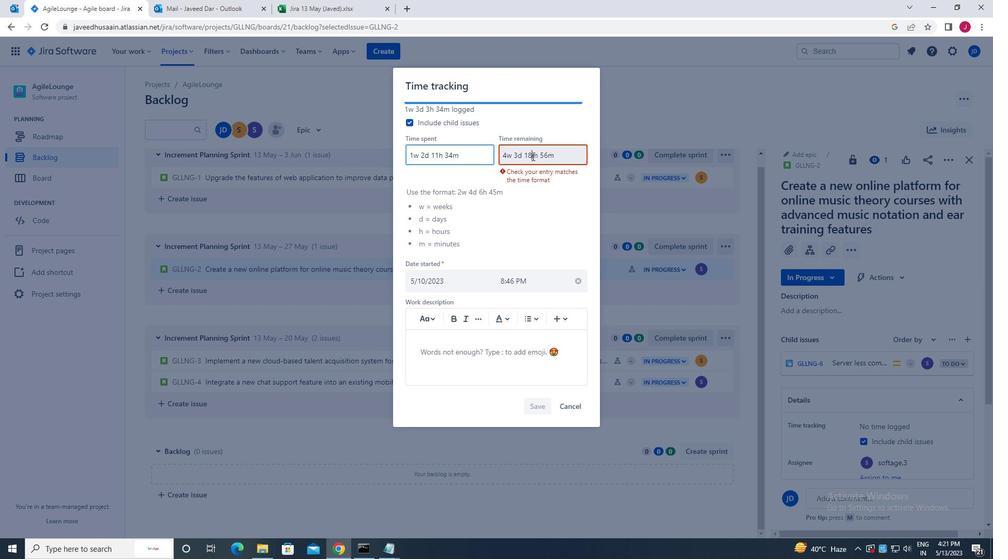 
Action: Mouse pressed left at (533, 156)
Screenshot: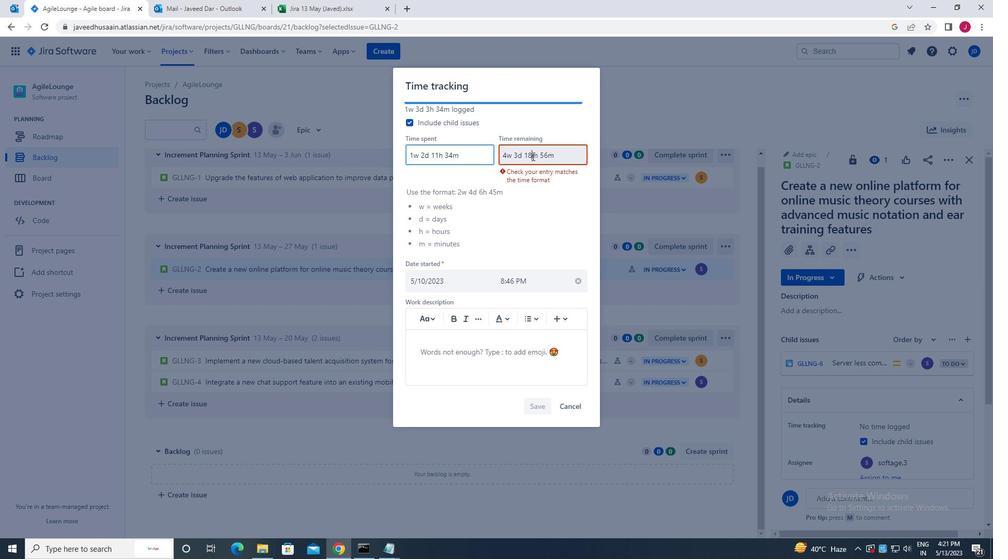 
Action: Mouse moved to (552, 157)
Screenshot: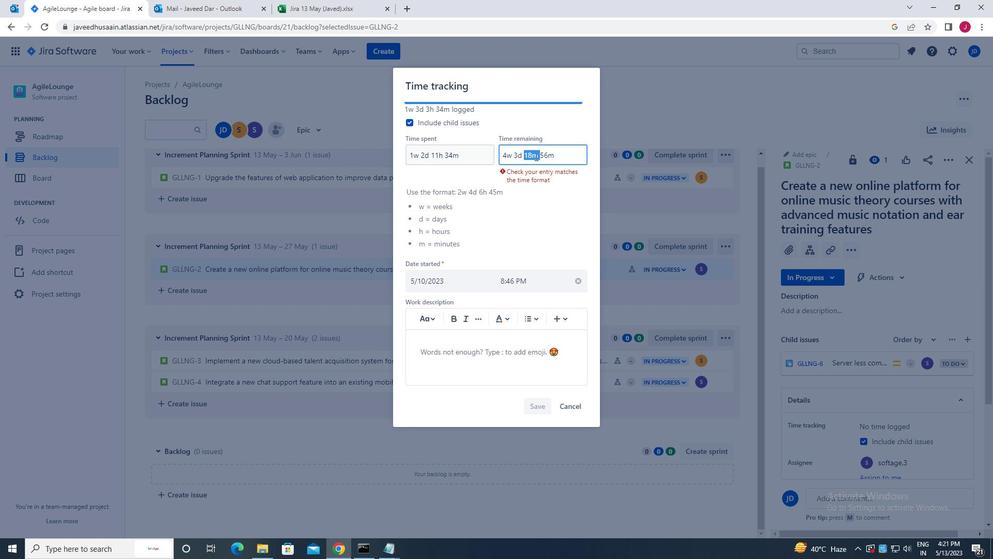 
Action: Mouse pressed left at (552, 157)
Screenshot: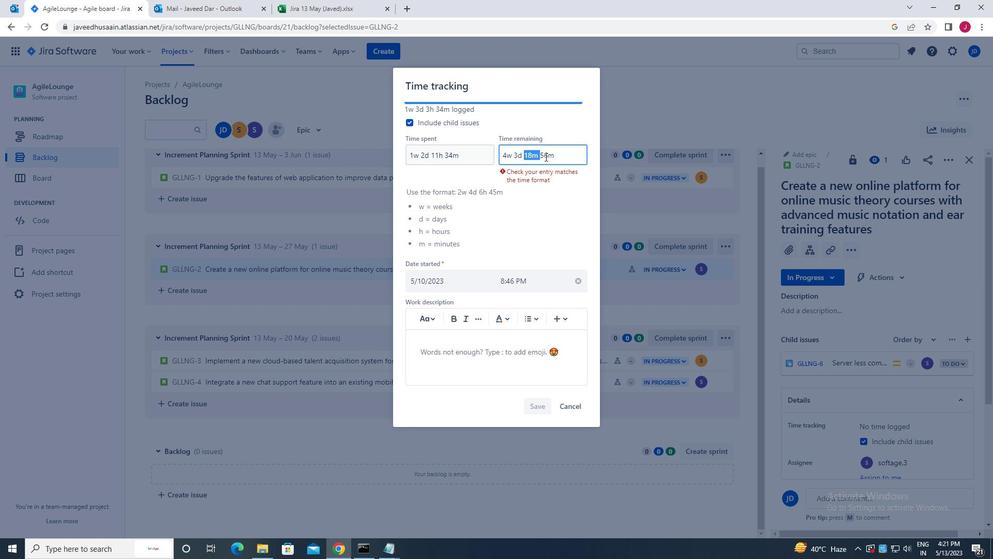 
Action: Mouse moved to (538, 154)
Screenshot: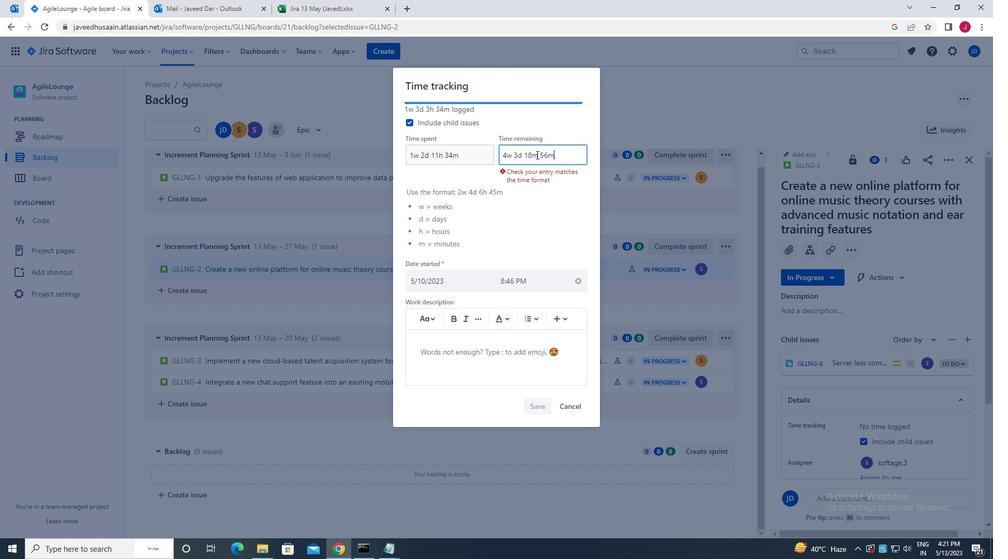 
Action: Mouse pressed left at (538, 154)
Screenshot: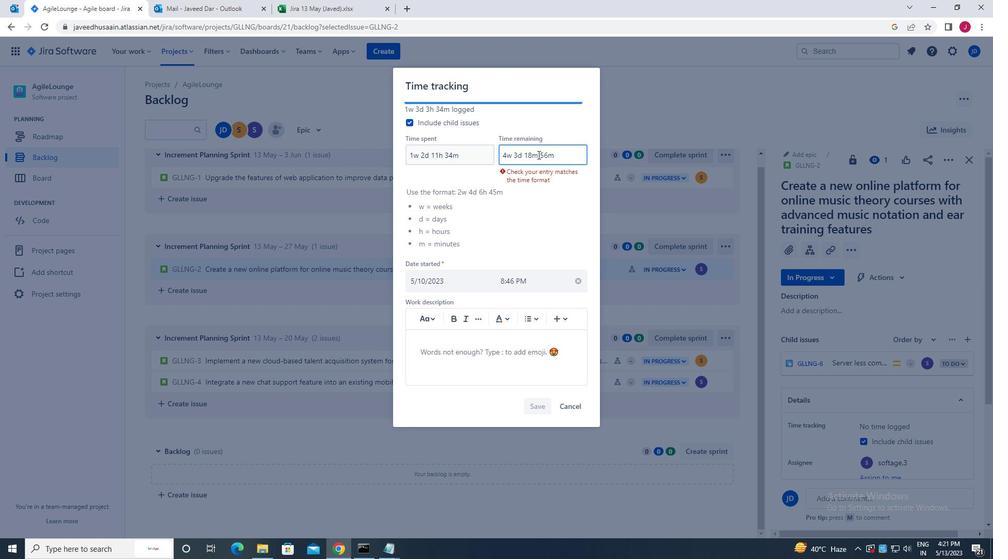 
Action: Mouse moved to (523, 154)
Screenshot: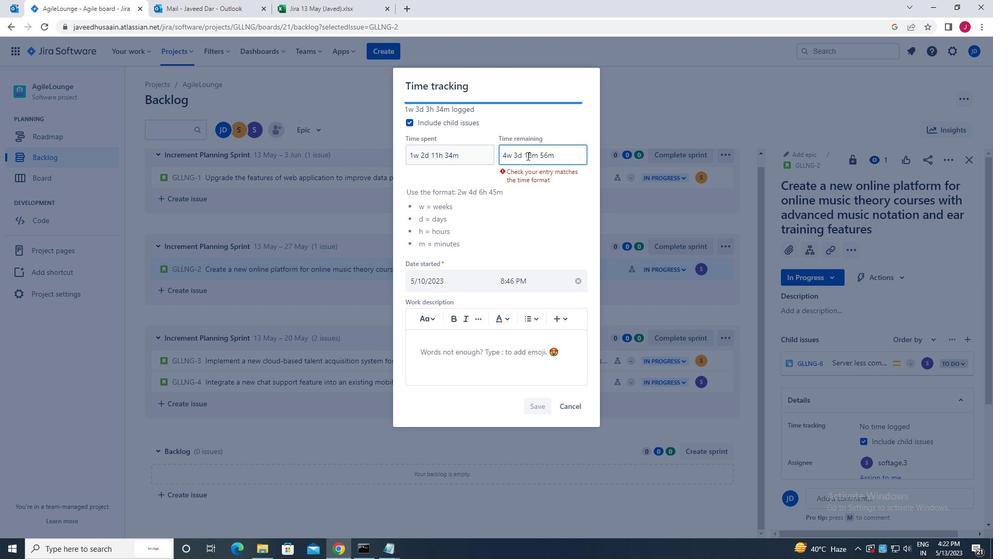 
Action: Mouse pressed left at (523, 154)
Screenshot: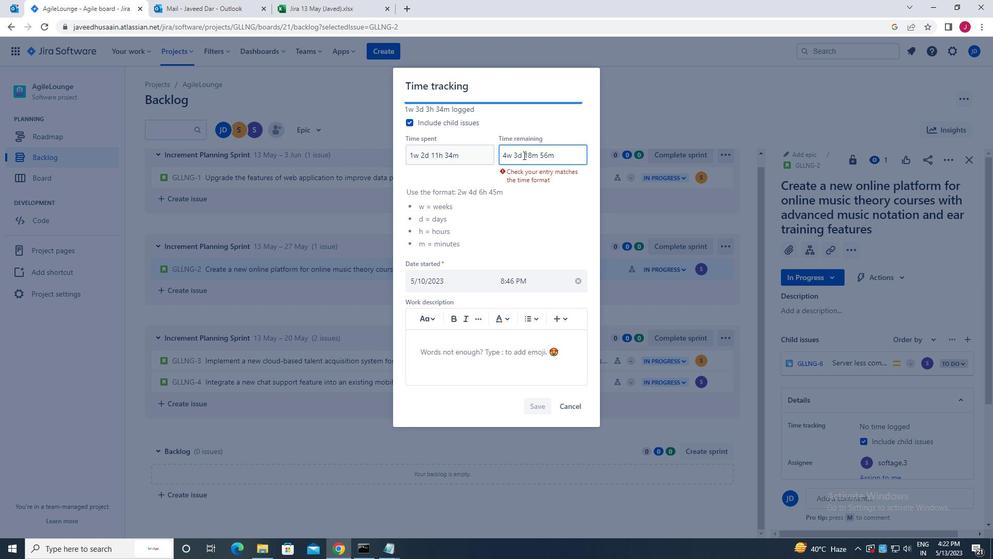 
Action: Mouse moved to (521, 154)
Screenshot: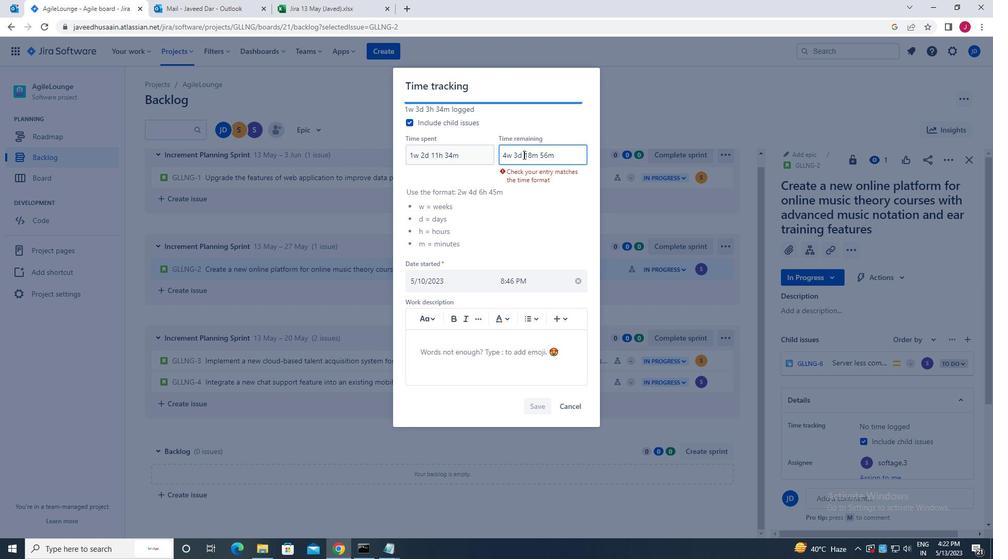 
Action: Mouse pressed left at (521, 154)
Screenshot: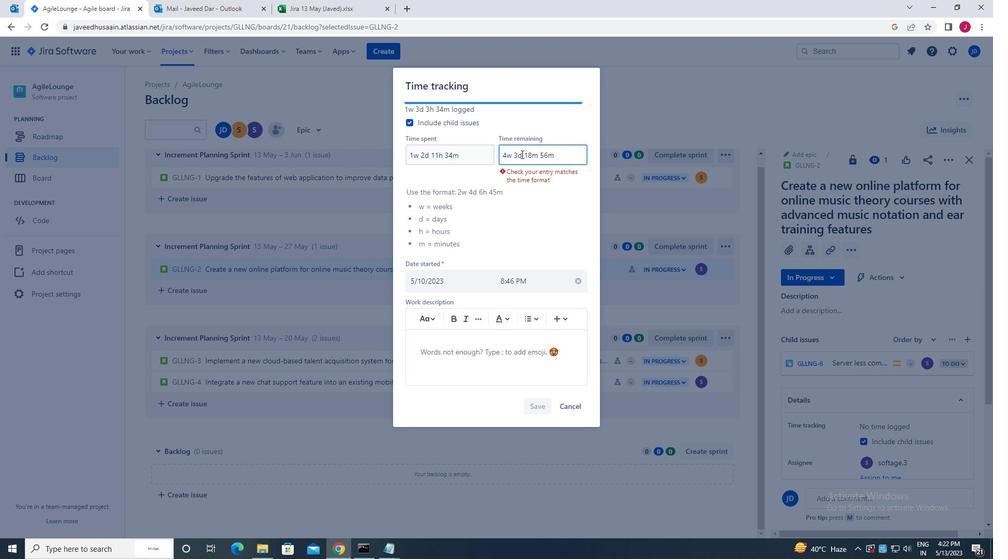 
Action: Mouse moved to (536, 156)
Screenshot: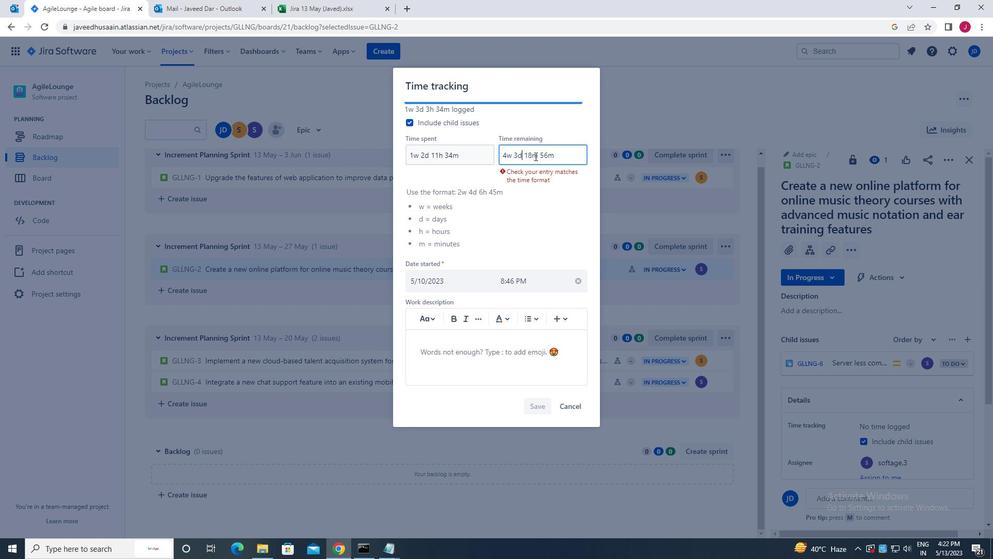 
Action: Mouse pressed left at (536, 156)
Screenshot: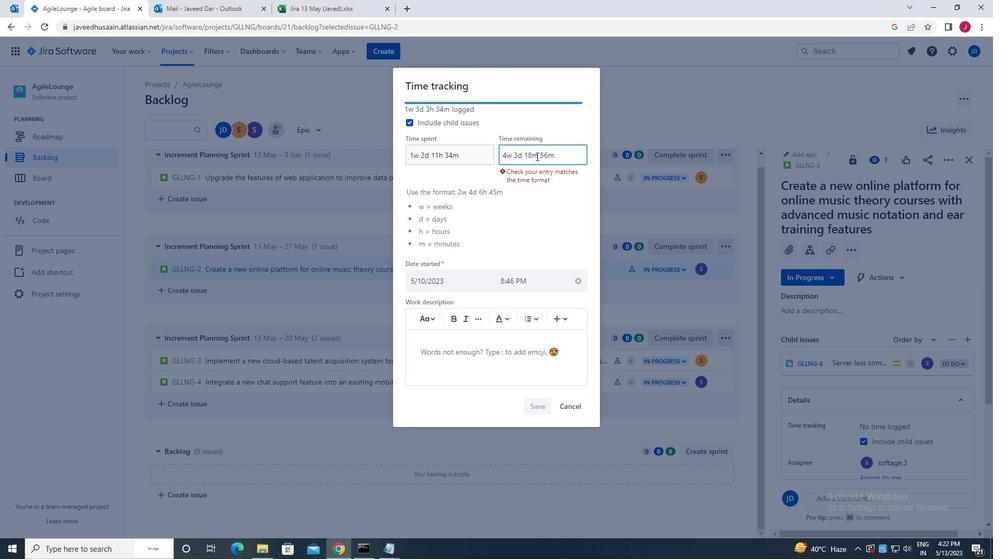 
Action: Mouse moved to (536, 156)
Screenshot: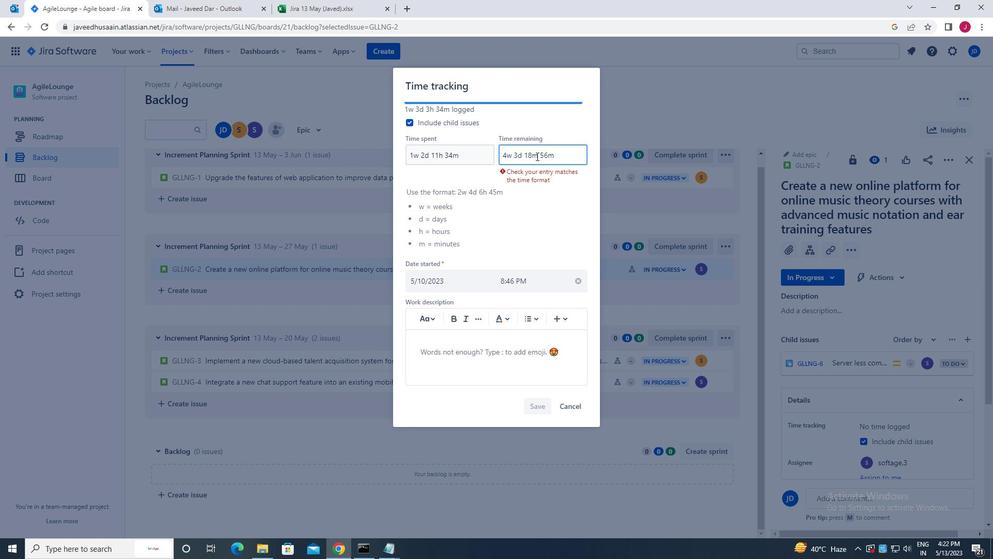 
Action: Key pressed <Key.backspace>
Screenshot: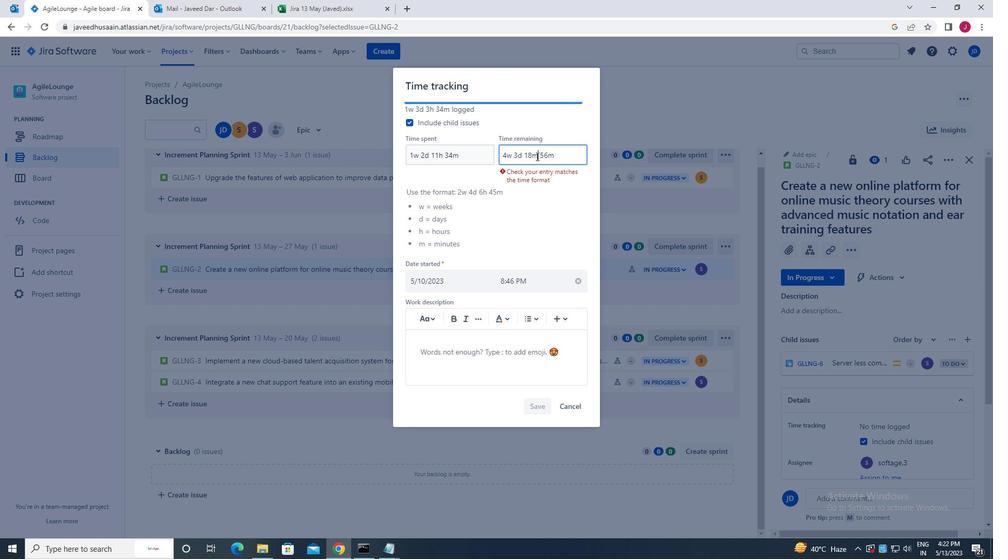 
Action: Mouse moved to (532, 157)
Screenshot: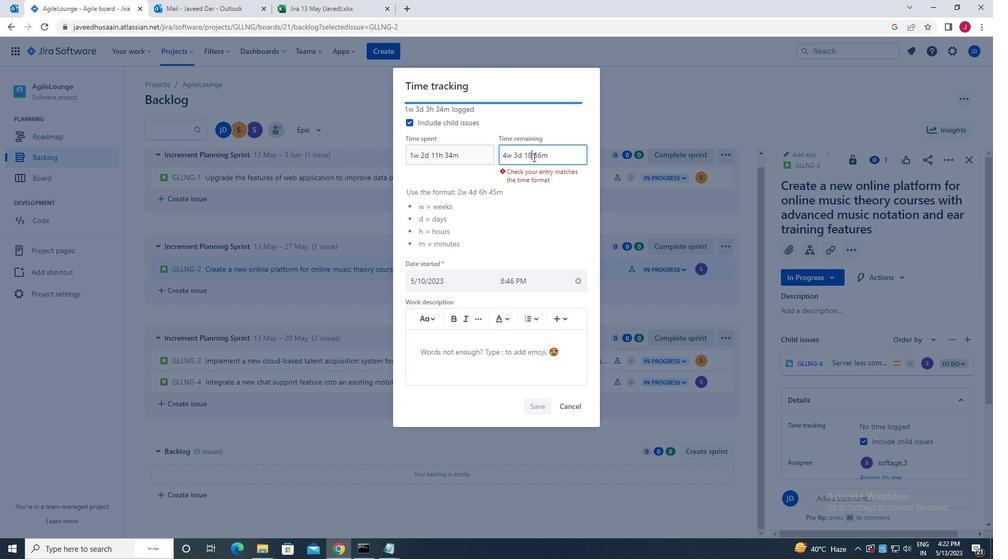 
Action: Key pressed h
Screenshot: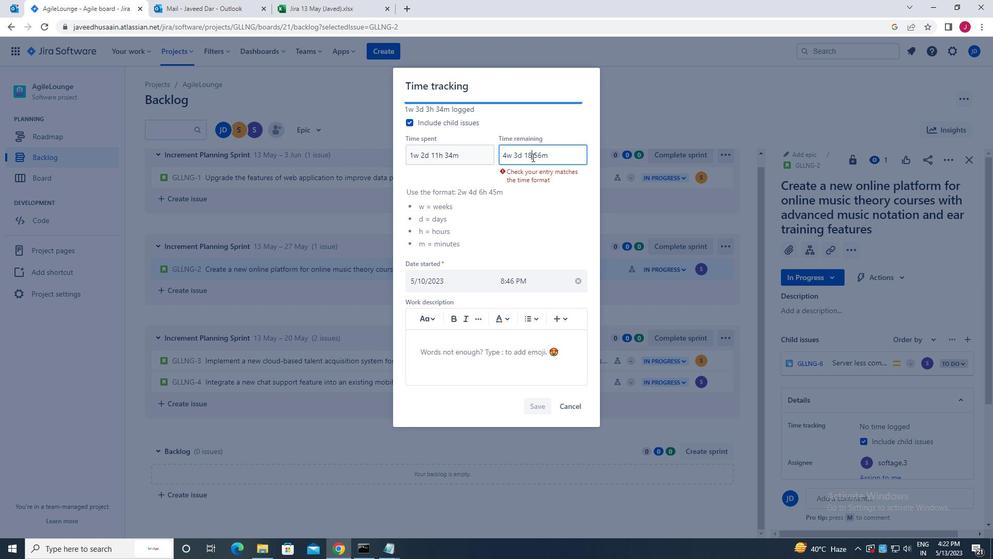 
Action: Mouse moved to (539, 387)
Screenshot: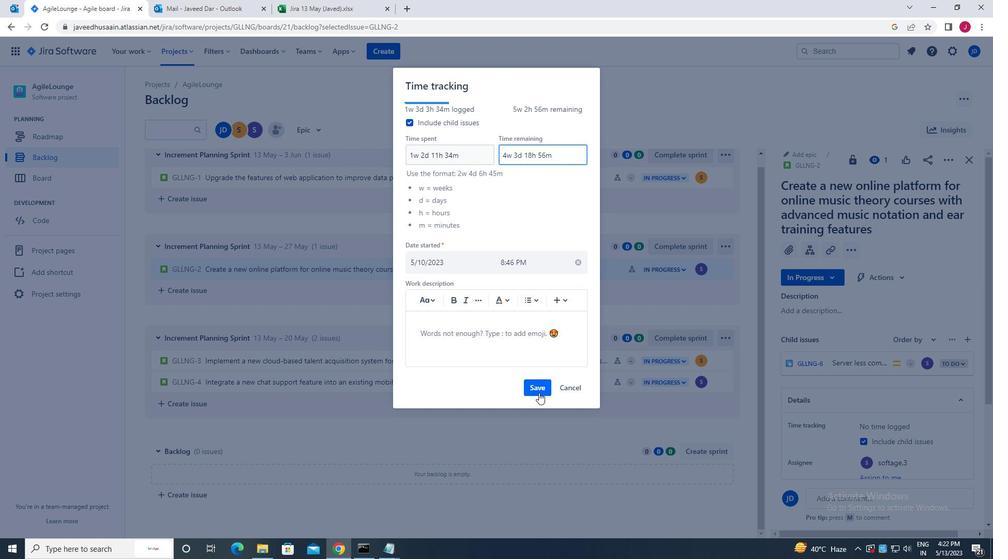 
Action: Mouse pressed left at (539, 387)
Screenshot: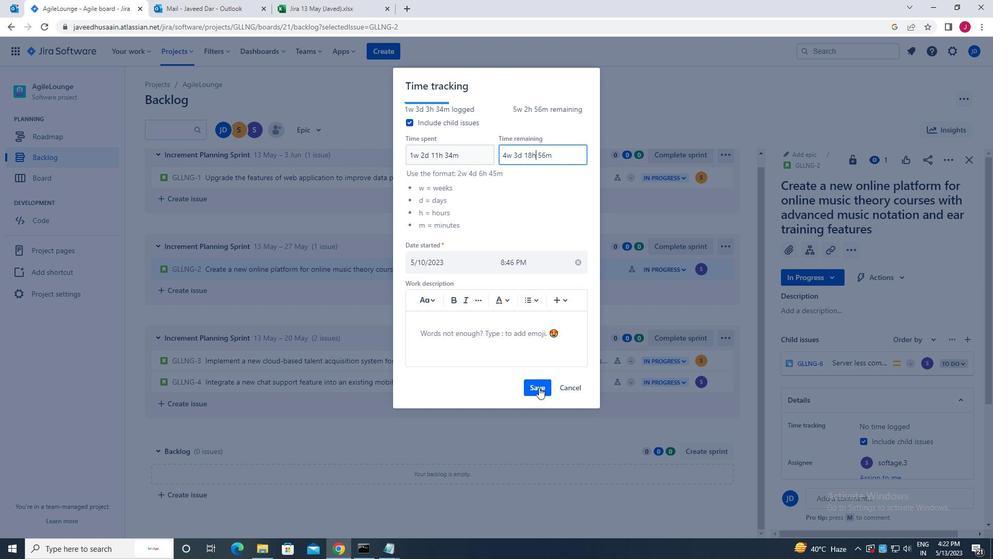 
Action: Mouse moved to (947, 158)
Screenshot: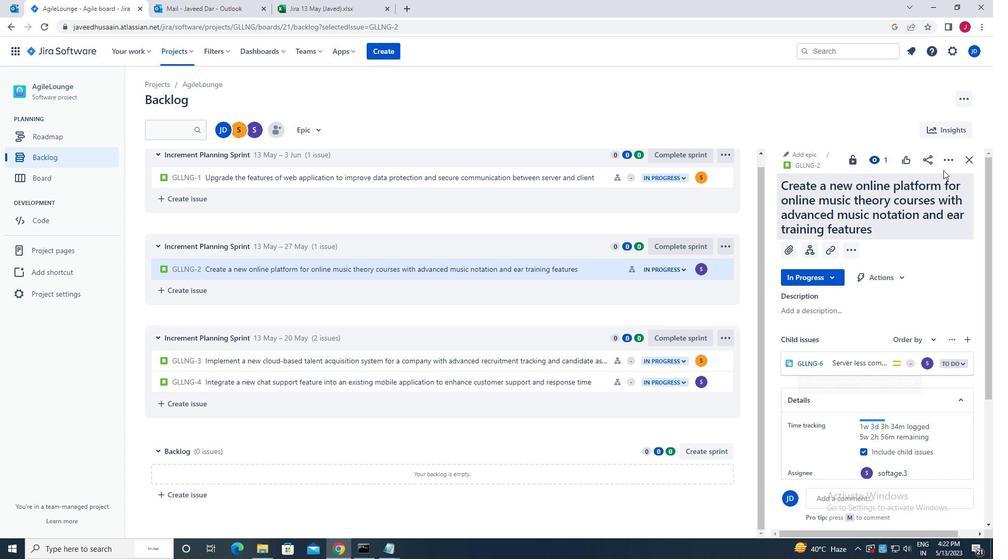 
Action: Mouse pressed left at (947, 158)
Screenshot: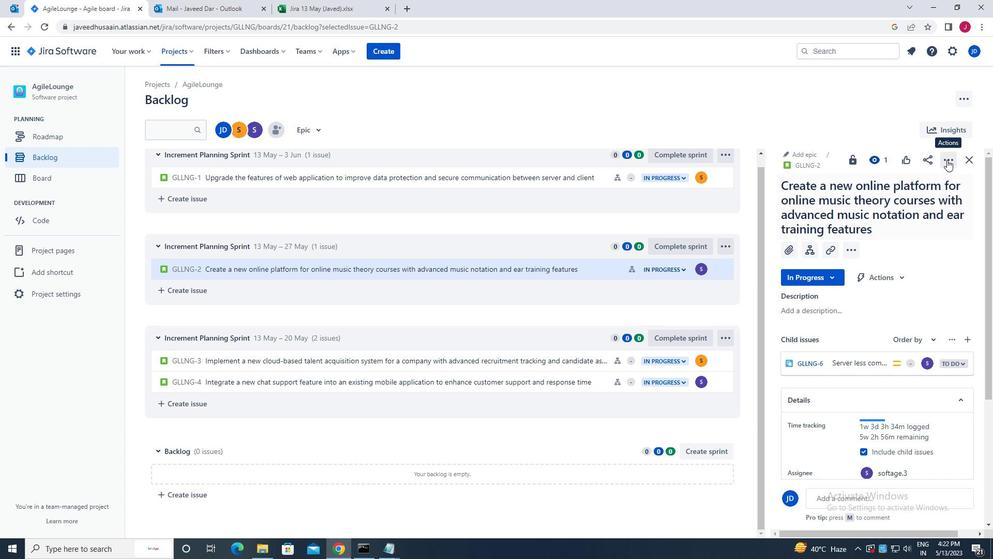 
Action: Mouse moved to (904, 297)
Screenshot: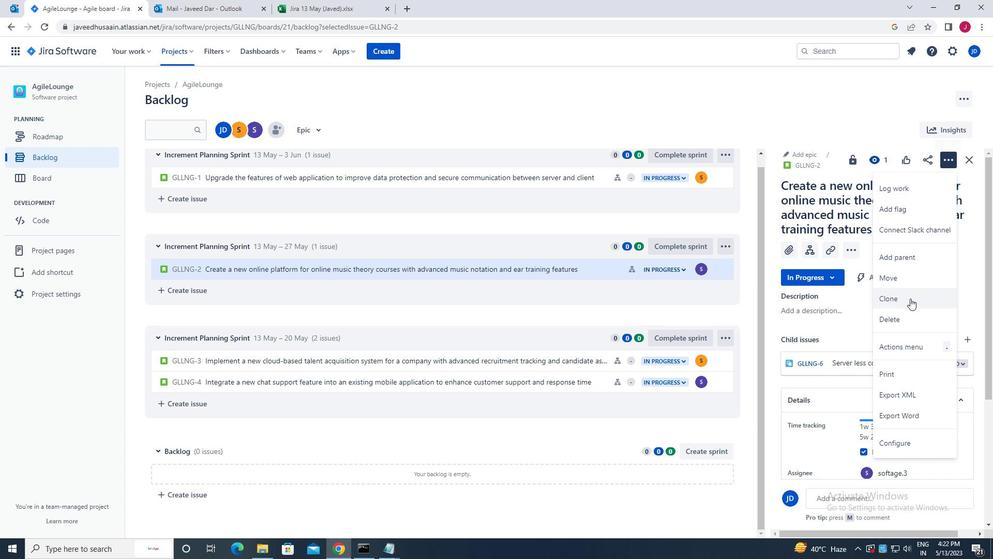 
Action: Mouse pressed left at (904, 297)
Screenshot: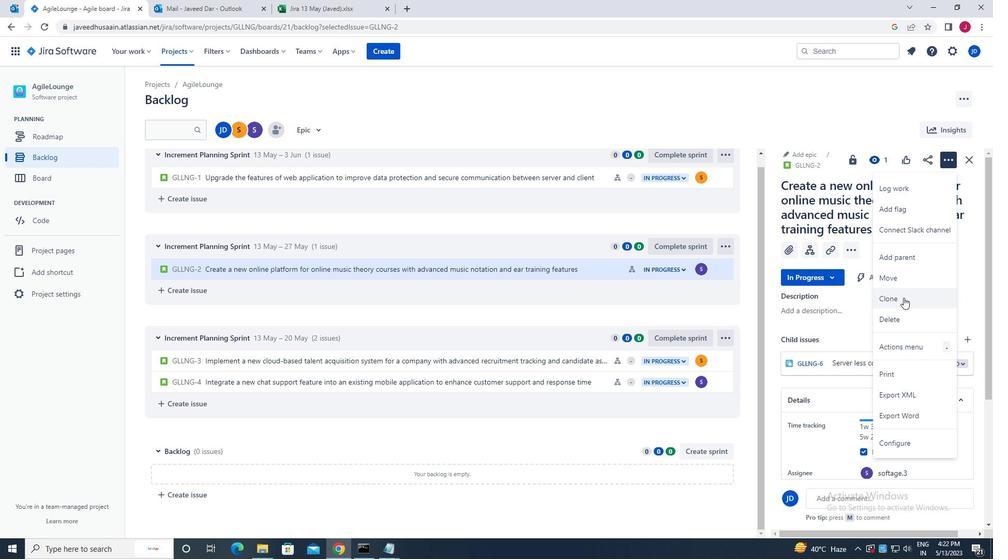 
Action: Mouse moved to (577, 221)
Screenshot: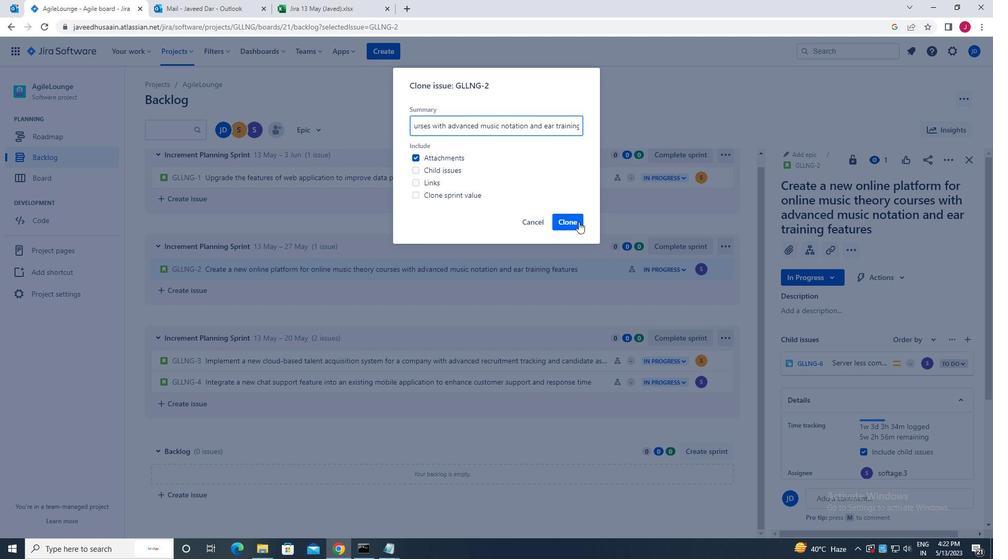 
Action: Mouse pressed left at (577, 221)
Screenshot: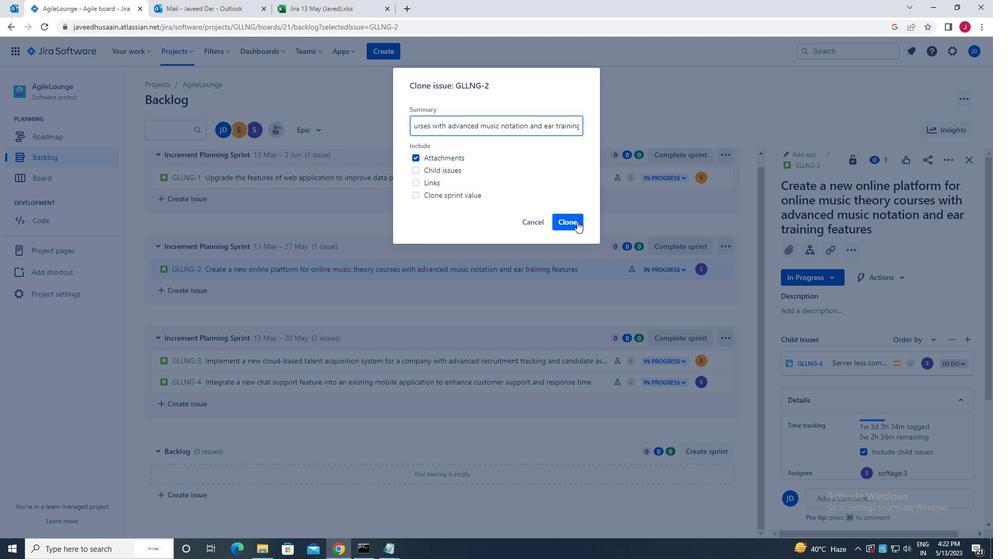 
Action: Mouse moved to (317, 128)
Screenshot: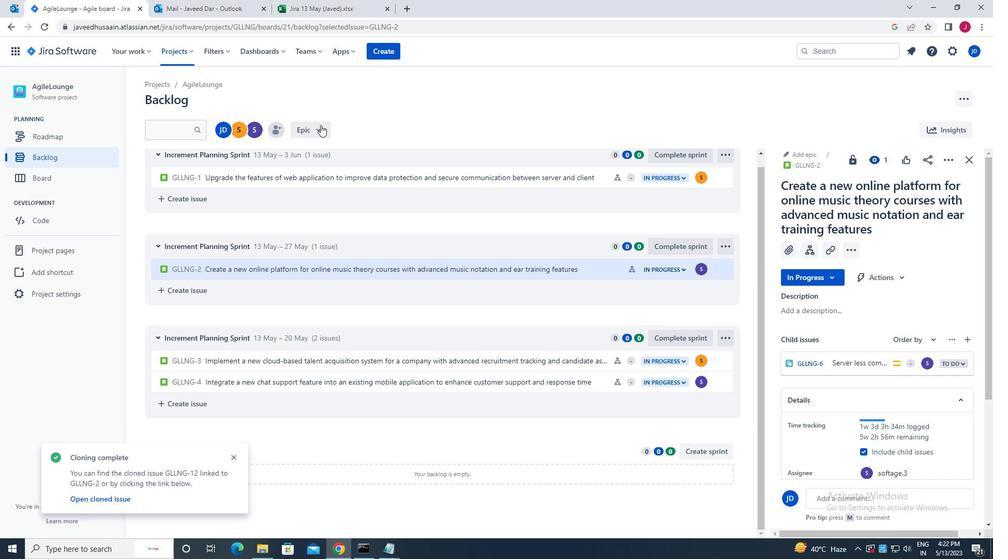 
Action: Mouse pressed left at (317, 128)
Screenshot: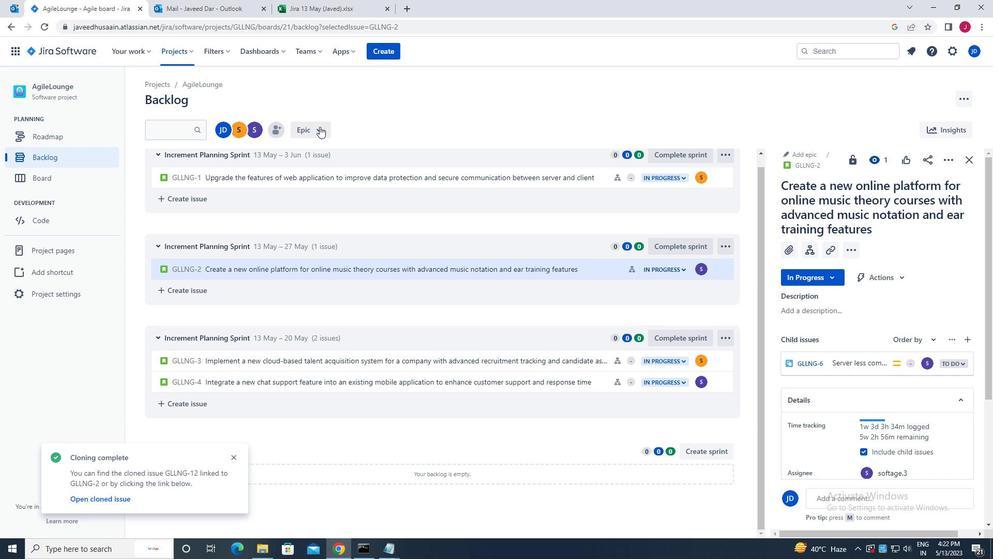 
Action: Mouse moved to (328, 193)
Screenshot: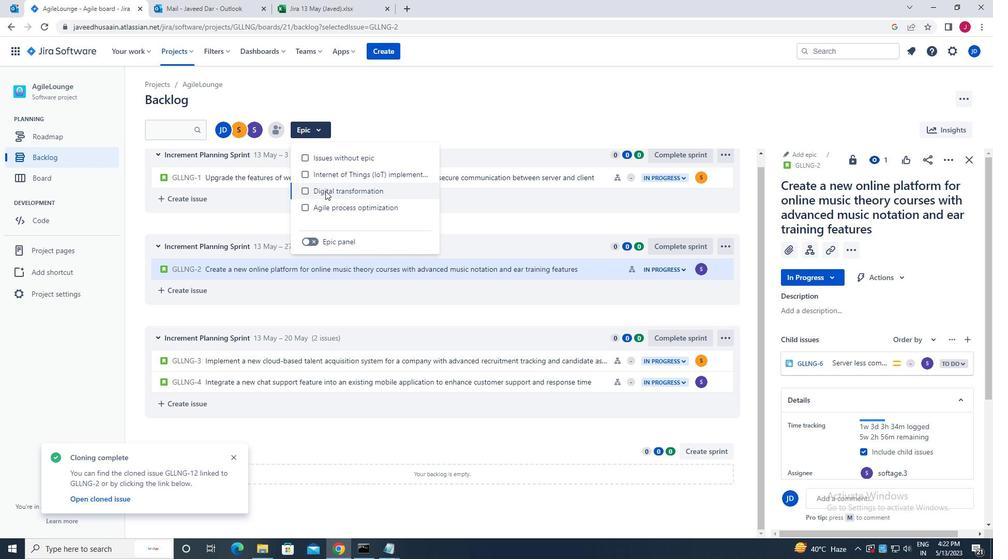 
Action: Mouse pressed left at (328, 193)
Screenshot: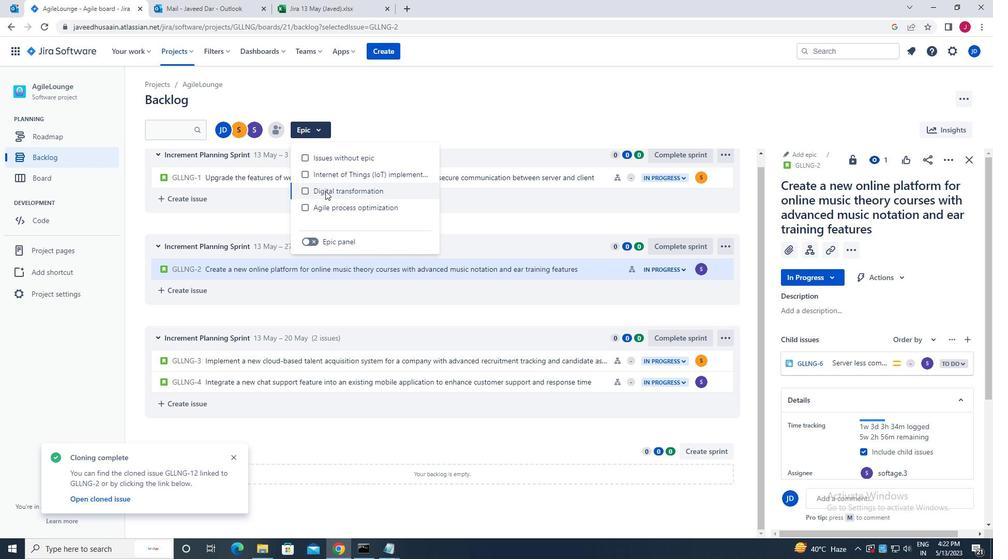
Action: Mouse moved to (451, 86)
Screenshot: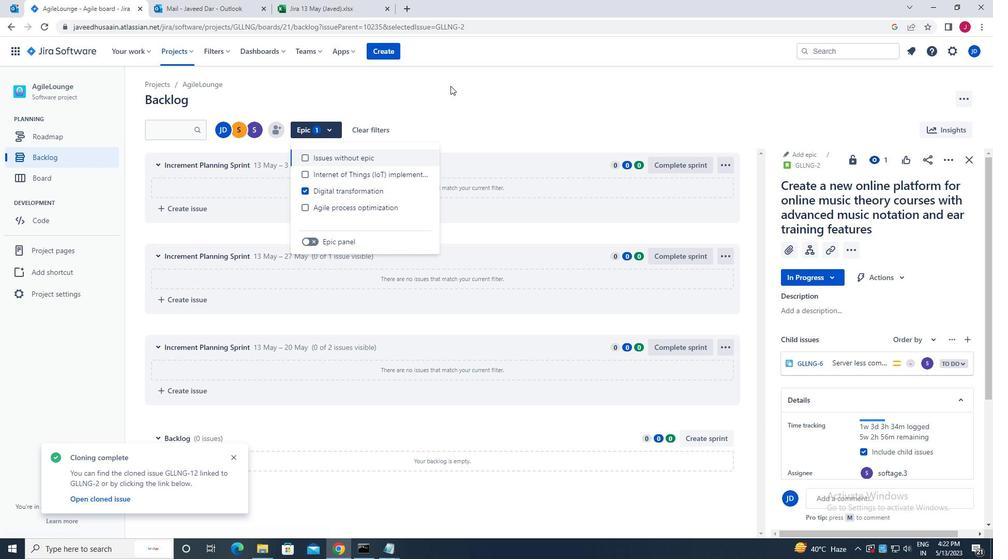 
Action: Mouse pressed left at (451, 86)
Screenshot: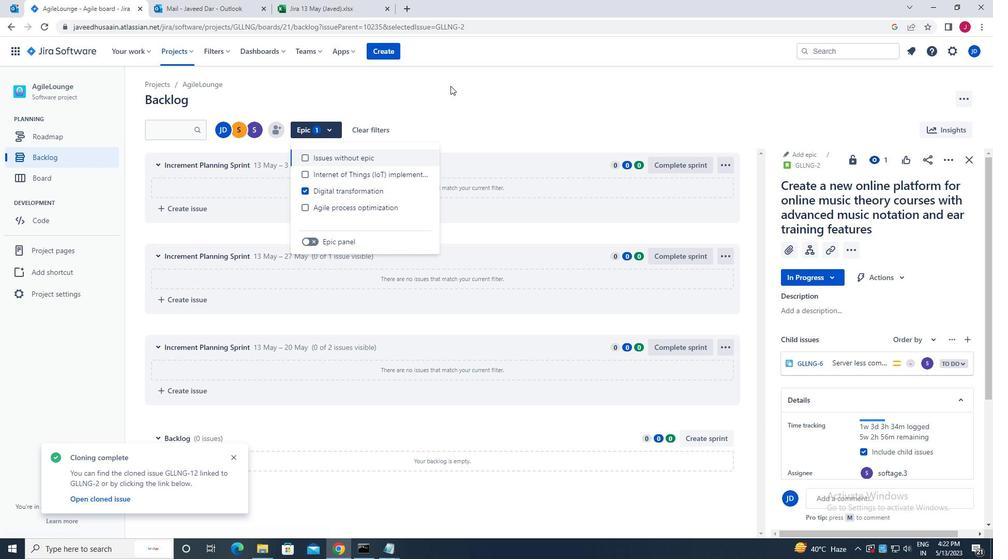 
Action: Mouse moved to (451, 86)
Screenshot: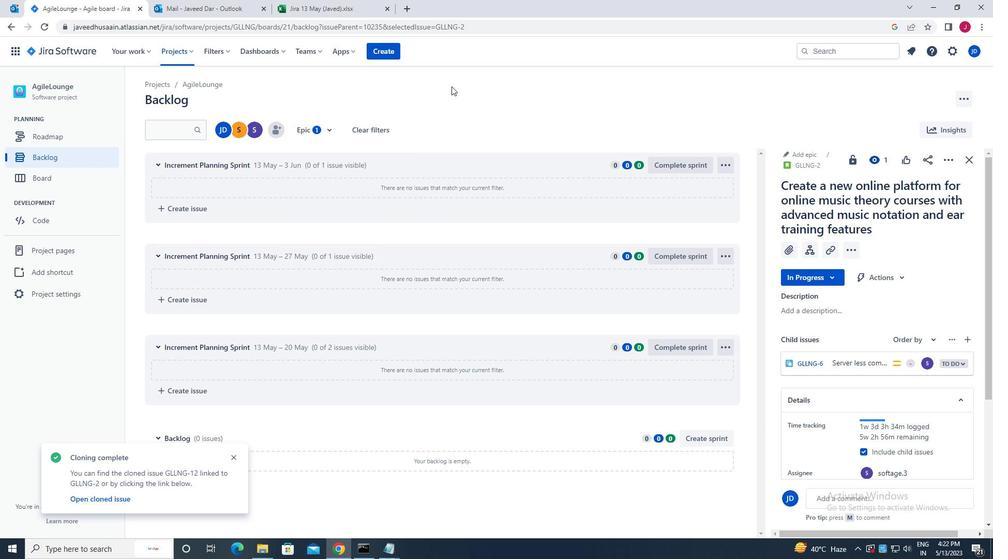 
